 Task: Find connections with filter location Sandanski with filter topic #healthy with filter profile language Spanish with filter current company Skyroot Aerospace with filter school Presidency University with filter industry Utilities Administration with filter service category HR Consulting with filter keywords title Sales Associate
Action: Mouse moved to (185, 216)
Screenshot: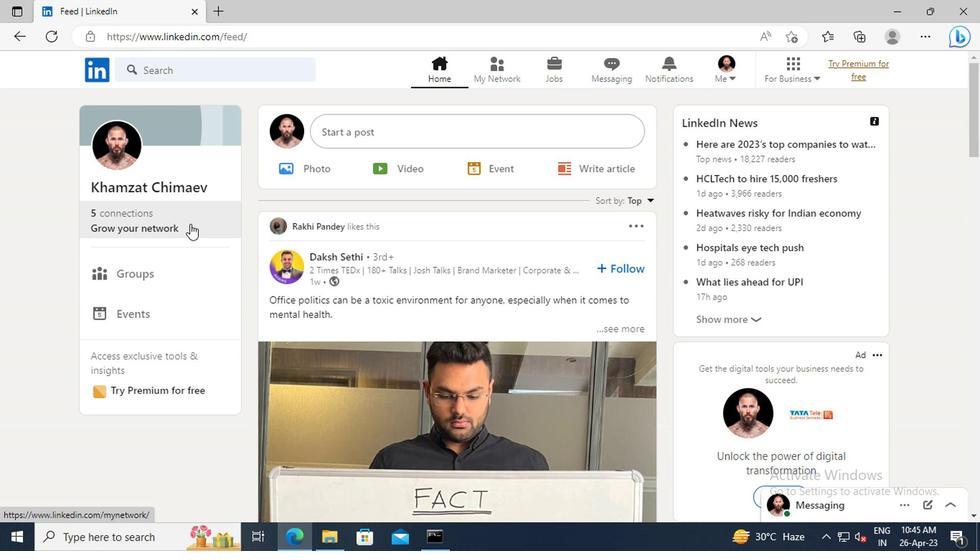
Action: Mouse pressed left at (185, 216)
Screenshot: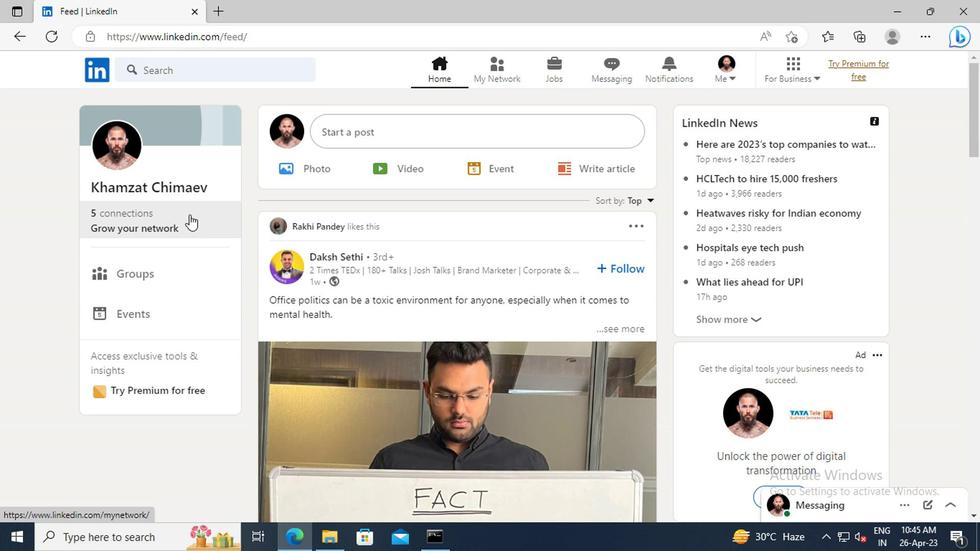 
Action: Mouse moved to (194, 153)
Screenshot: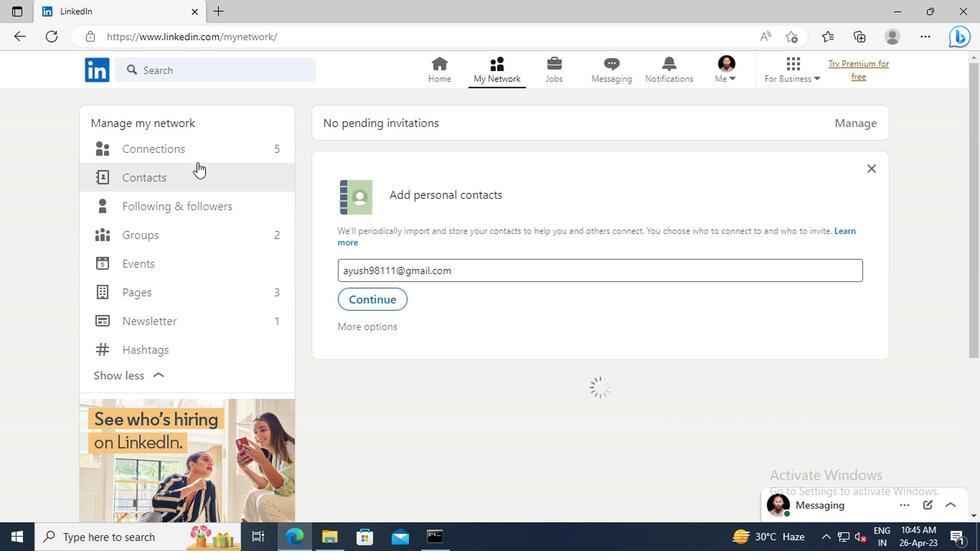 
Action: Mouse pressed left at (194, 153)
Screenshot: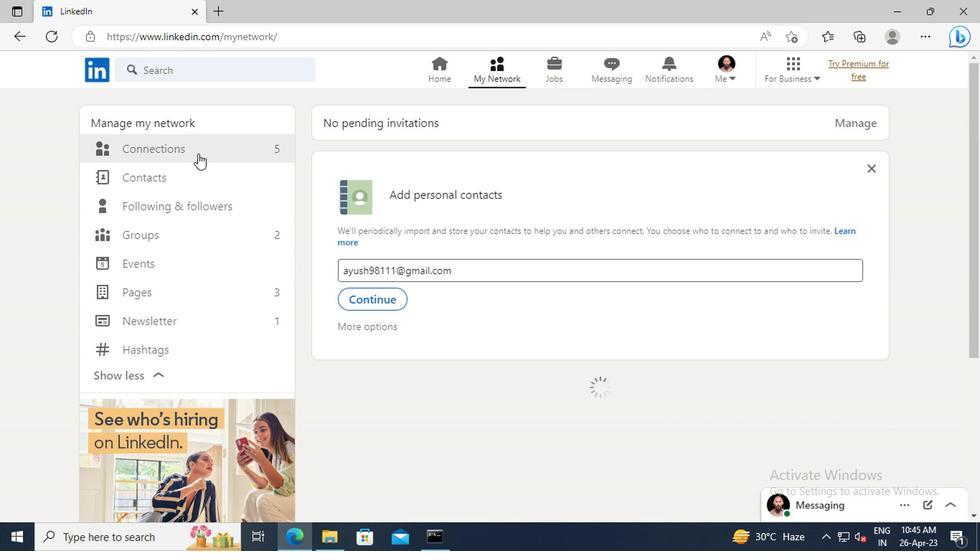 
Action: Mouse moved to (579, 155)
Screenshot: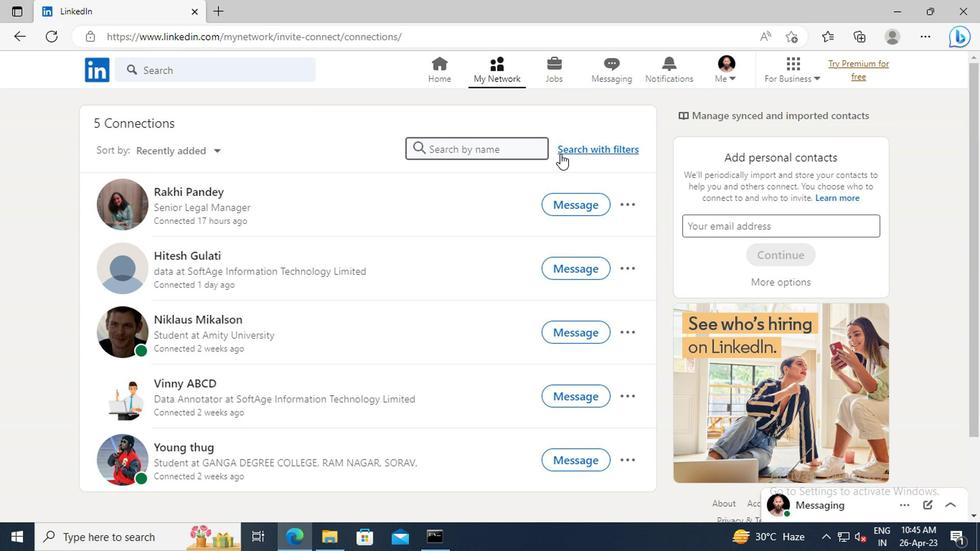 
Action: Mouse pressed left at (579, 155)
Screenshot: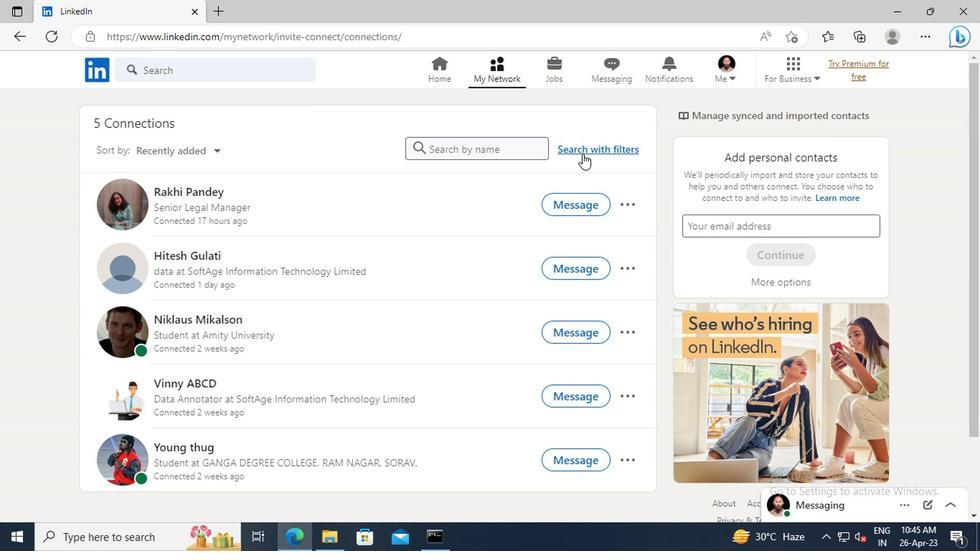 
Action: Mouse moved to (544, 114)
Screenshot: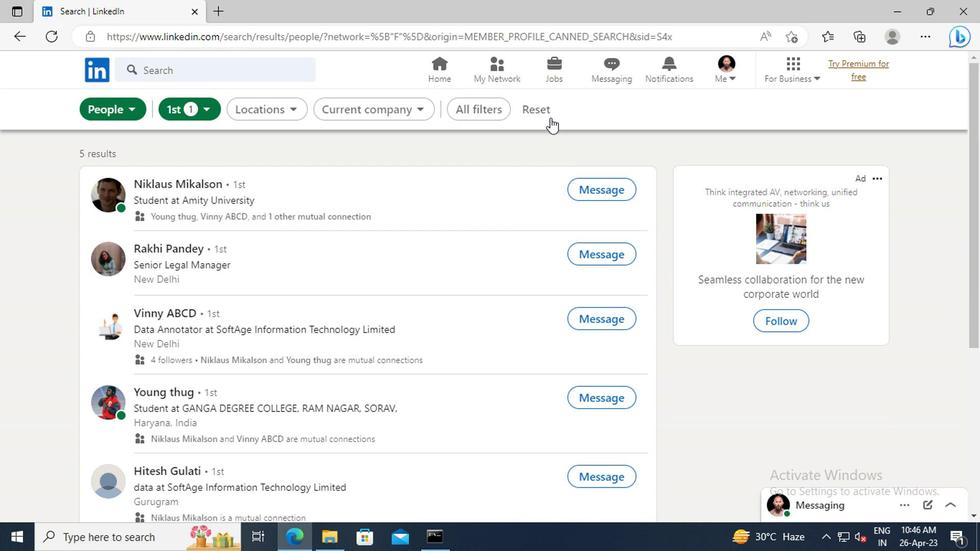 
Action: Mouse pressed left at (544, 114)
Screenshot: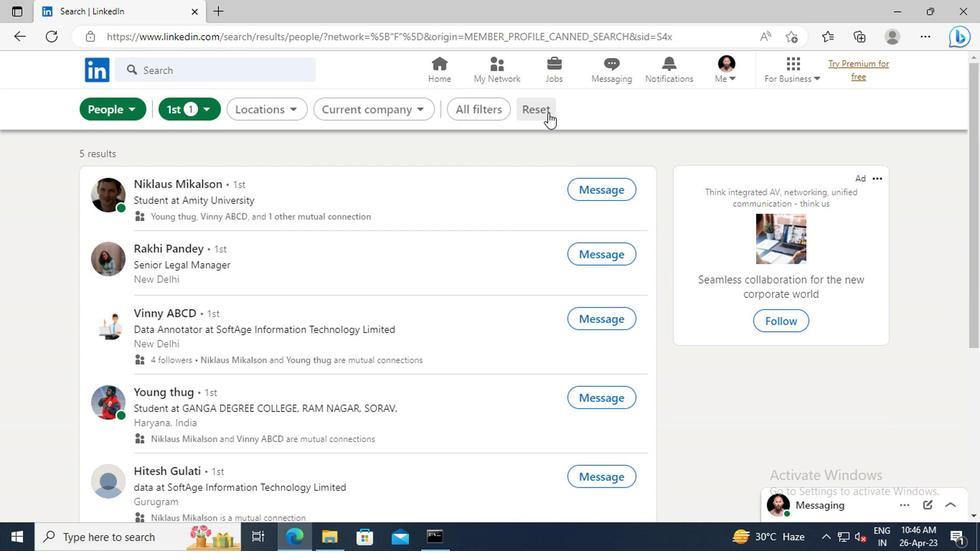 
Action: Mouse moved to (519, 113)
Screenshot: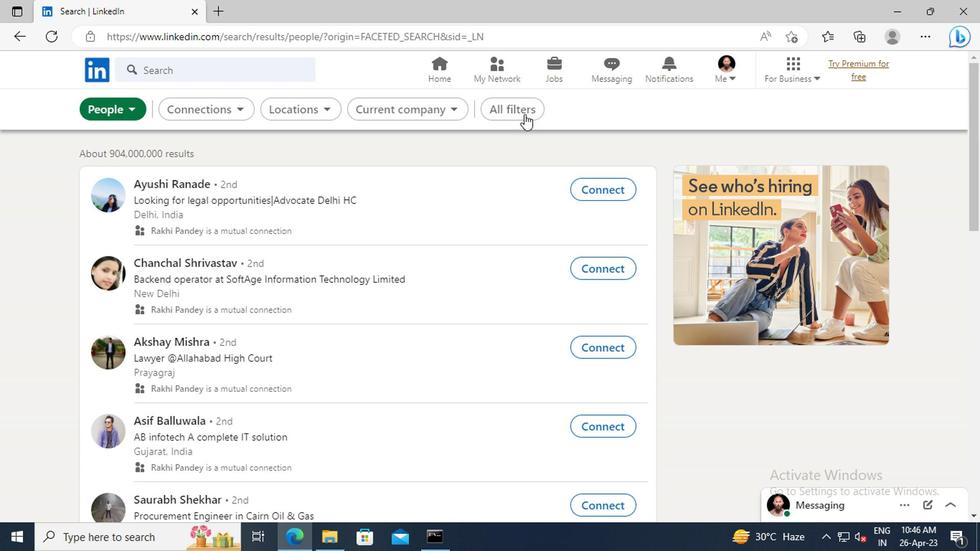 
Action: Mouse pressed left at (519, 113)
Screenshot: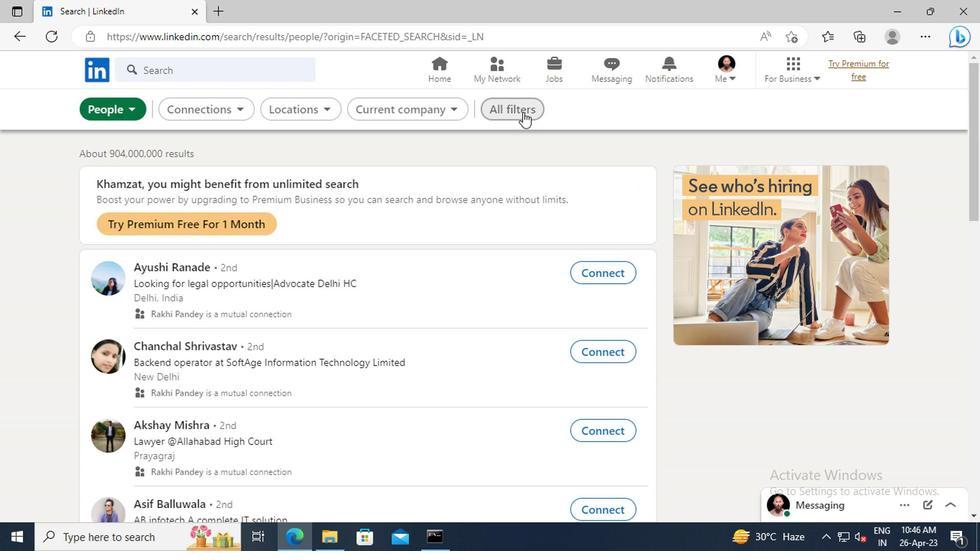 
Action: Mouse moved to (830, 252)
Screenshot: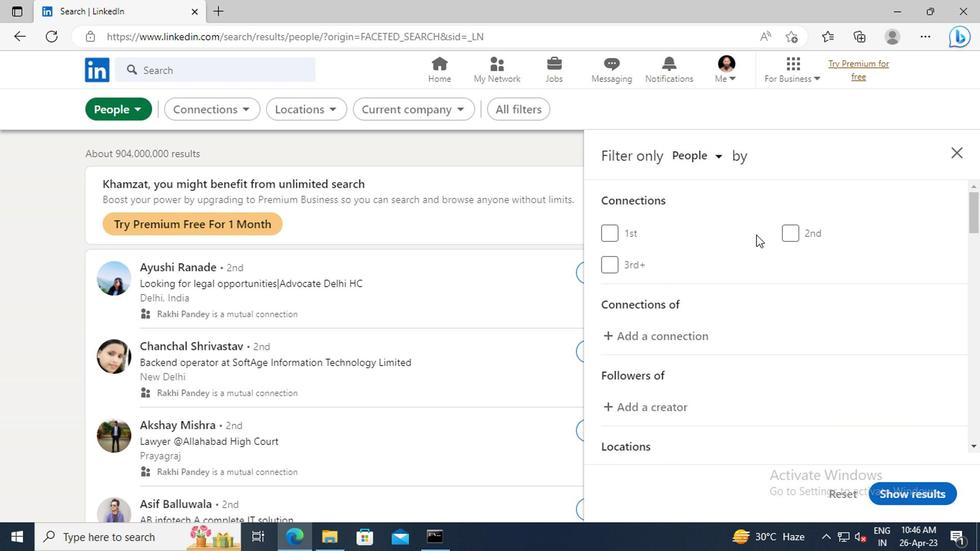 
Action: Mouse scrolled (830, 252) with delta (0, 0)
Screenshot: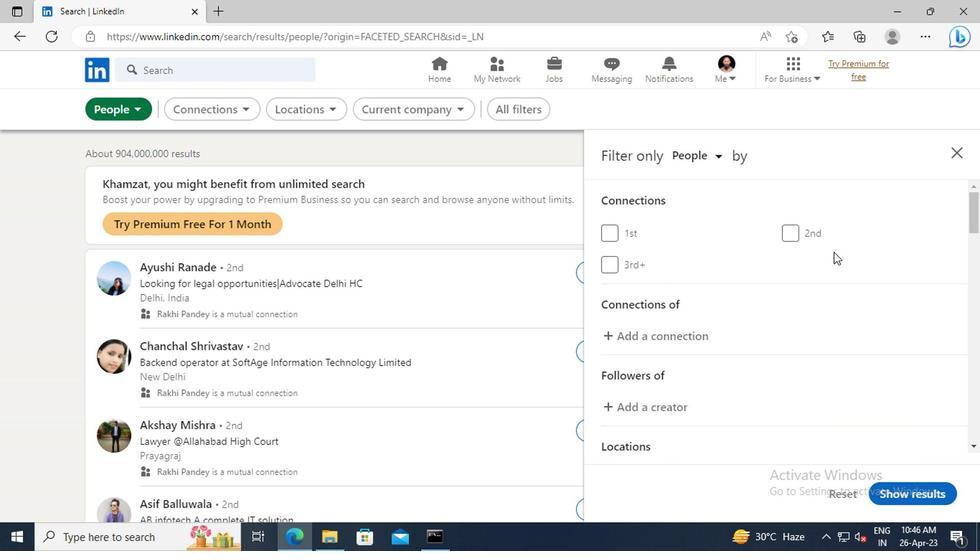 
Action: Mouse scrolled (830, 252) with delta (0, 0)
Screenshot: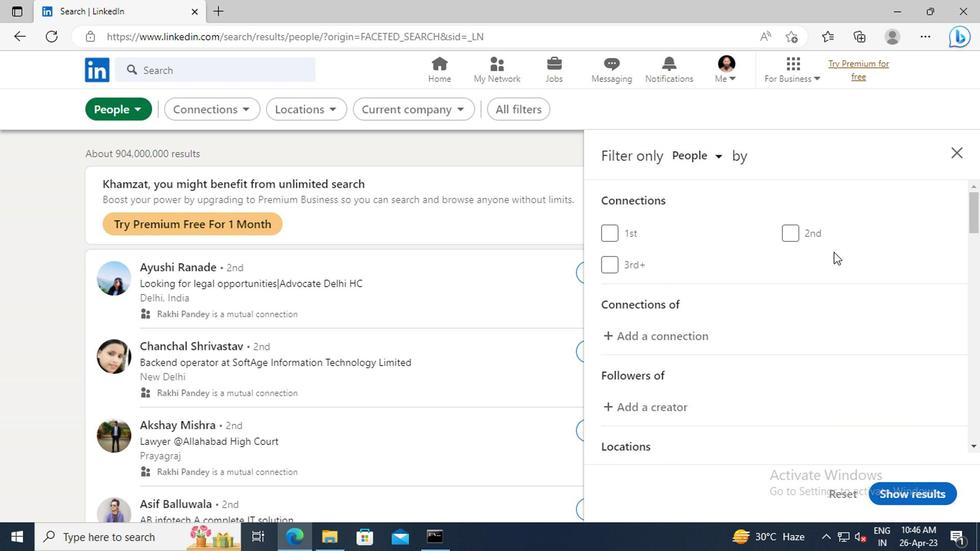 
Action: Mouse scrolled (830, 252) with delta (0, 0)
Screenshot: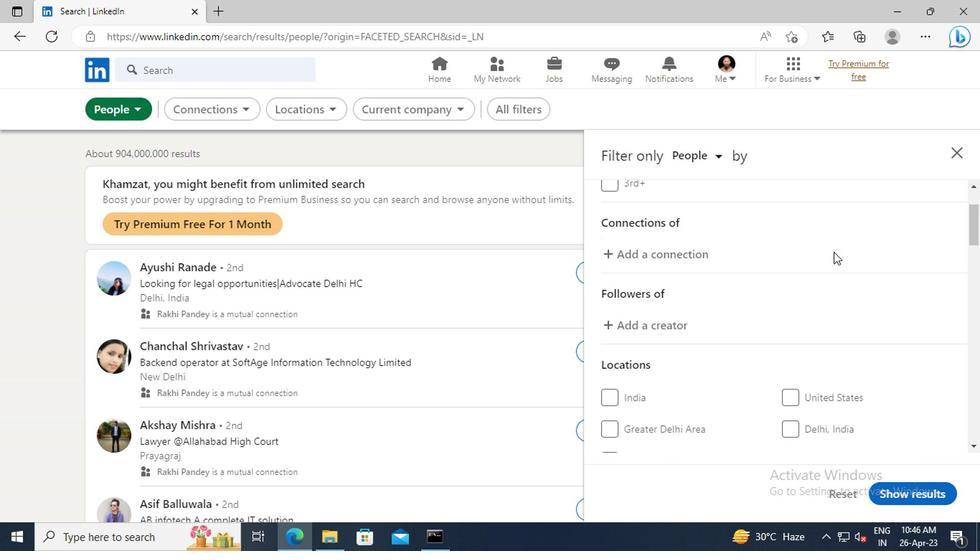 
Action: Mouse scrolled (830, 252) with delta (0, 0)
Screenshot: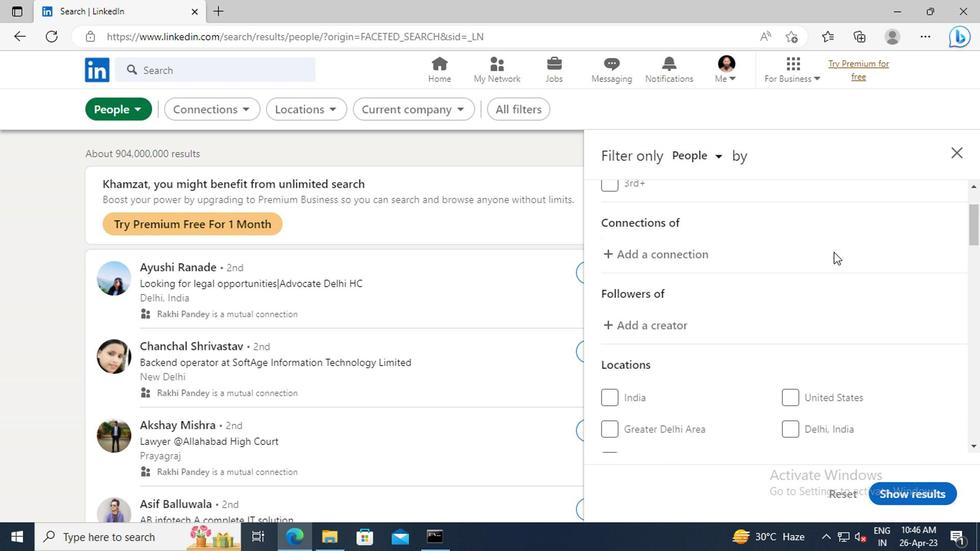 
Action: Mouse scrolled (830, 252) with delta (0, 0)
Screenshot: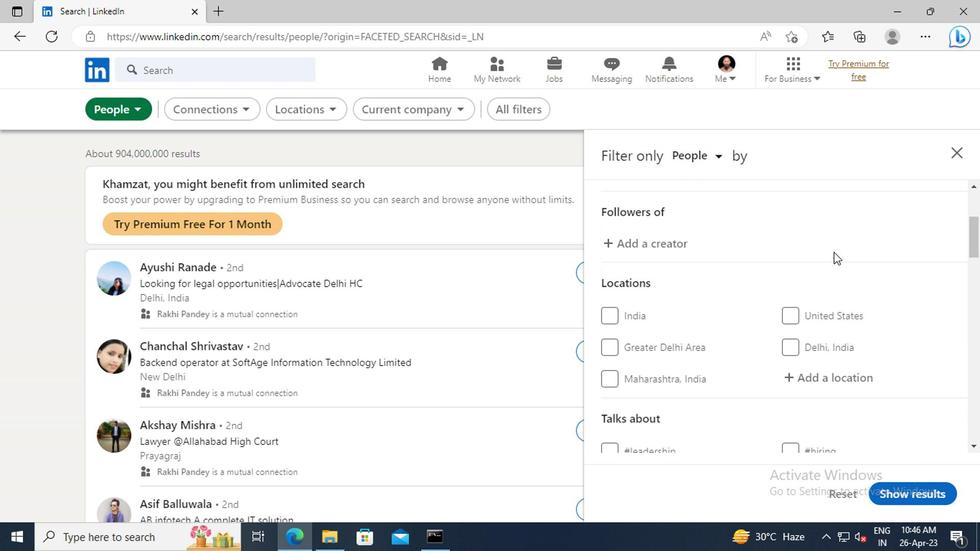 
Action: Mouse scrolled (830, 252) with delta (0, 0)
Screenshot: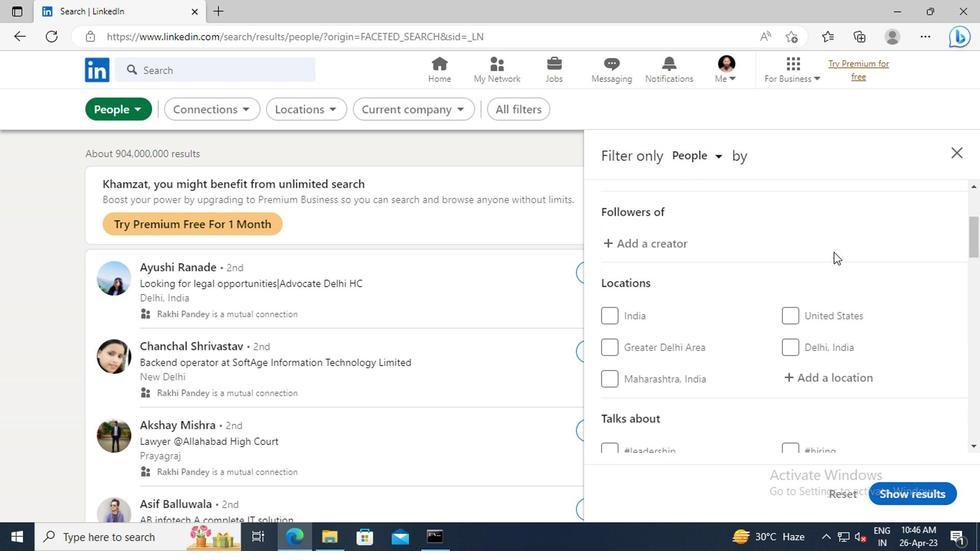 
Action: Mouse moved to (834, 295)
Screenshot: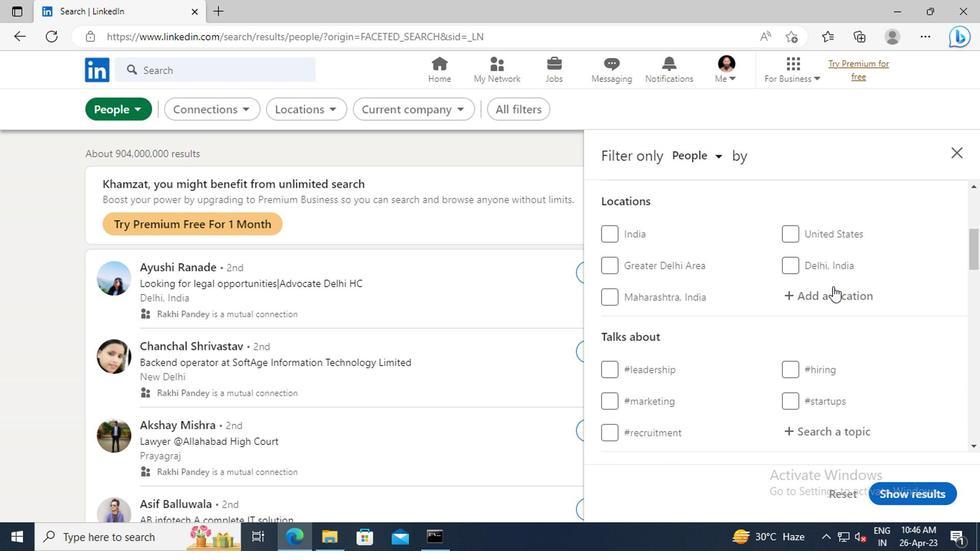 
Action: Mouse pressed left at (834, 295)
Screenshot: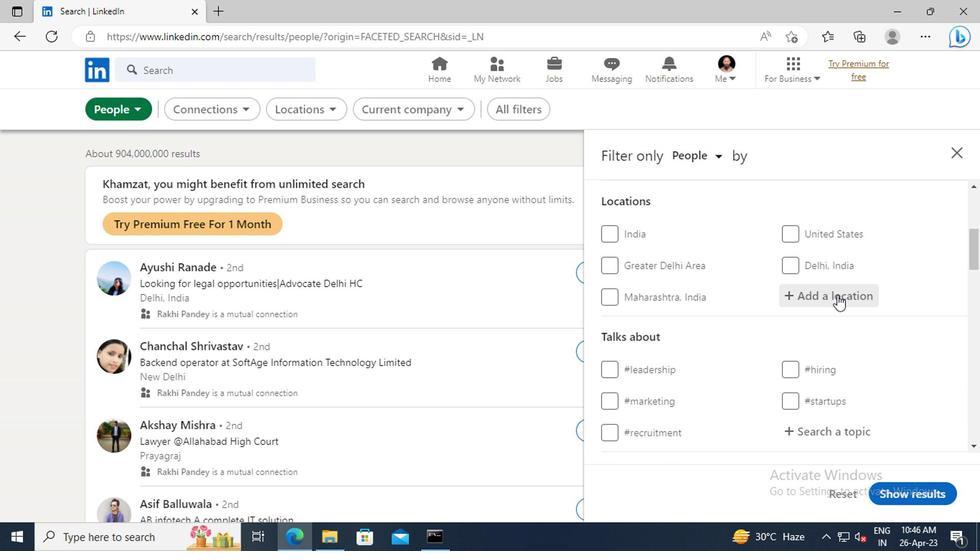 
Action: Key pressed <Key.shift>SANDANSKI
Screenshot: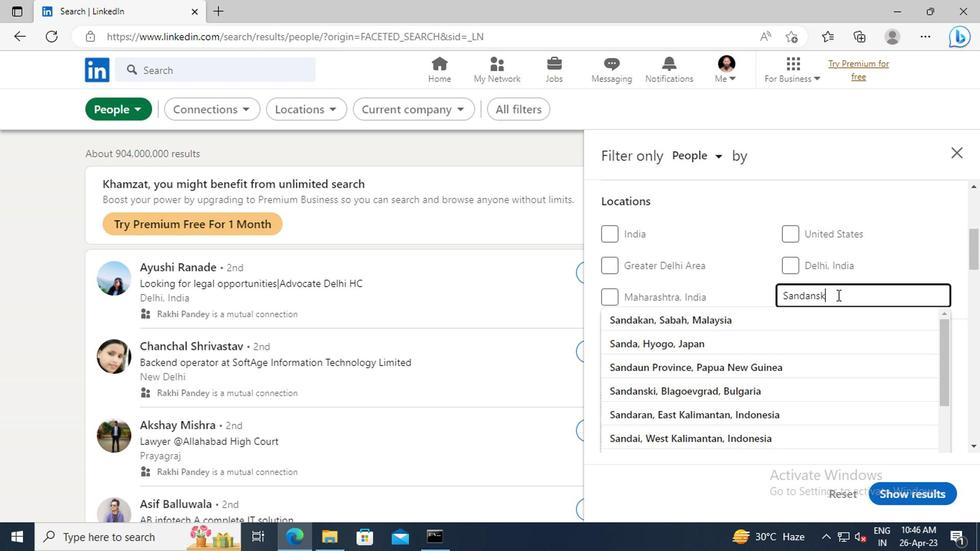 
Action: Mouse moved to (826, 318)
Screenshot: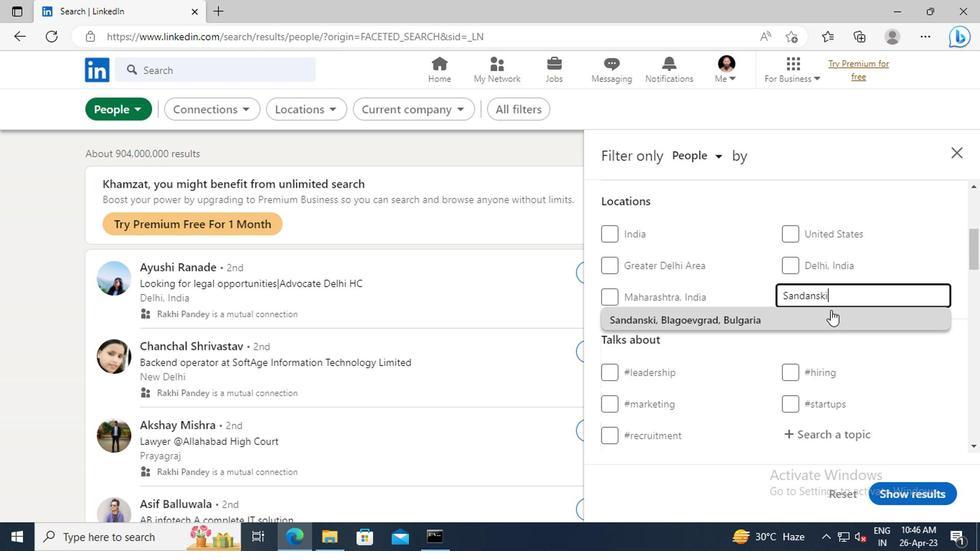 
Action: Mouse pressed left at (826, 318)
Screenshot: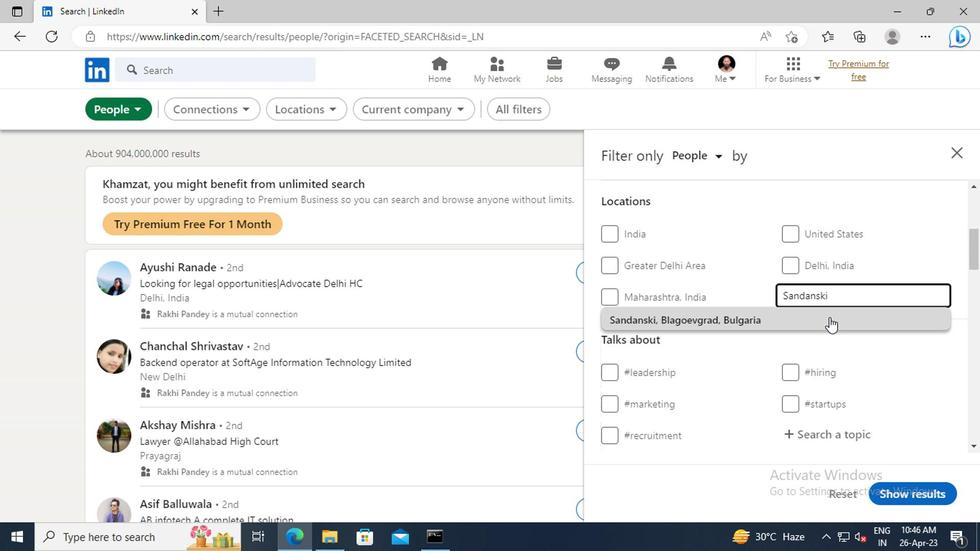 
Action: Mouse moved to (815, 295)
Screenshot: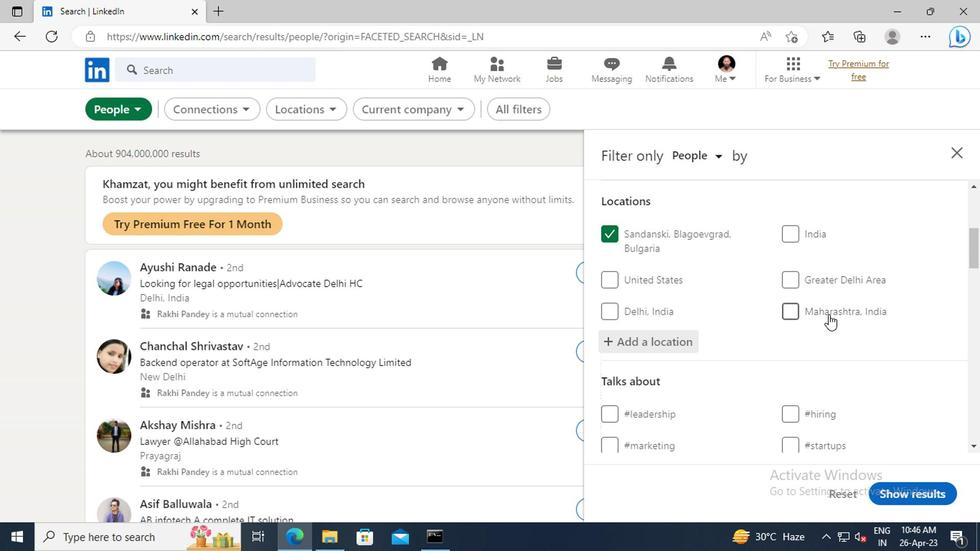 
Action: Mouse scrolled (815, 294) with delta (0, 0)
Screenshot: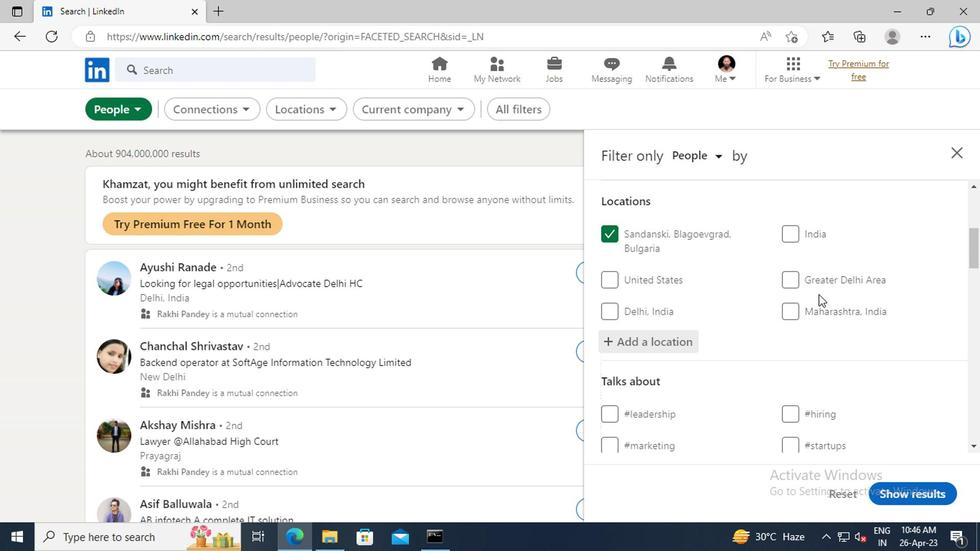 
Action: Mouse scrolled (815, 294) with delta (0, 0)
Screenshot: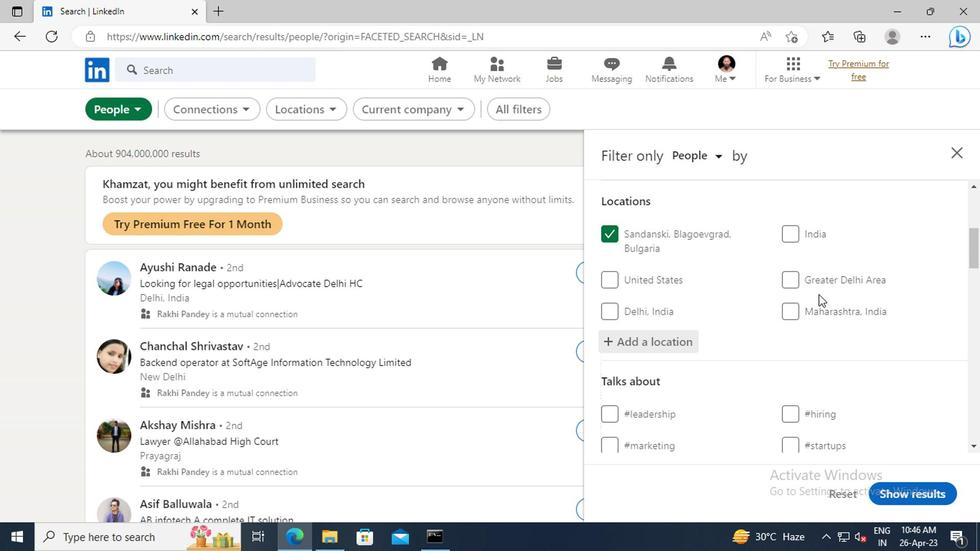 
Action: Mouse scrolled (815, 294) with delta (0, 0)
Screenshot: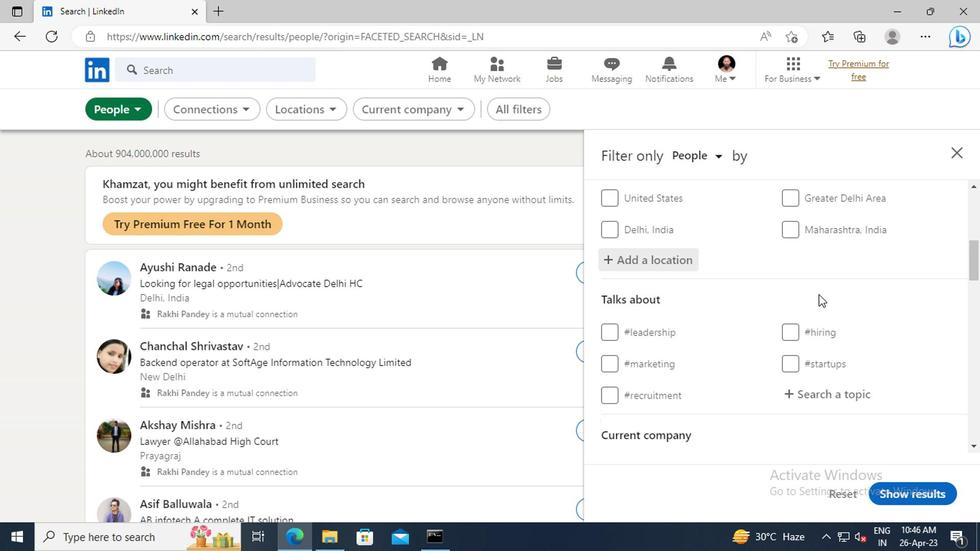 
Action: Mouse scrolled (815, 294) with delta (0, 0)
Screenshot: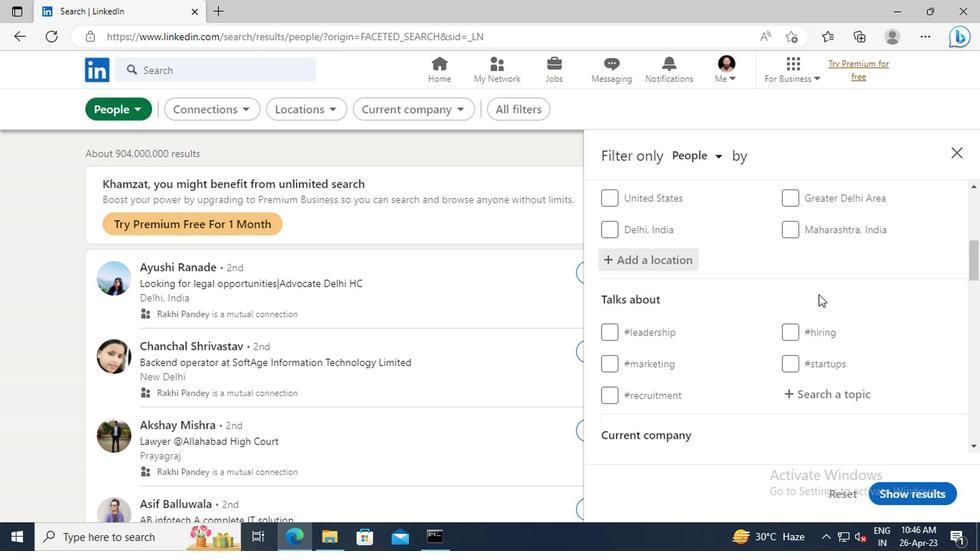
Action: Mouse moved to (811, 315)
Screenshot: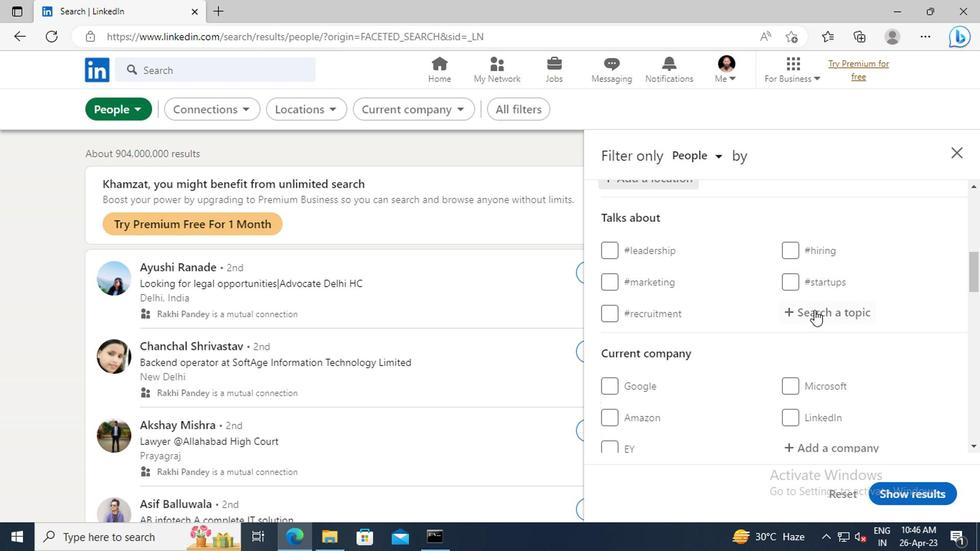 
Action: Mouse pressed left at (811, 315)
Screenshot: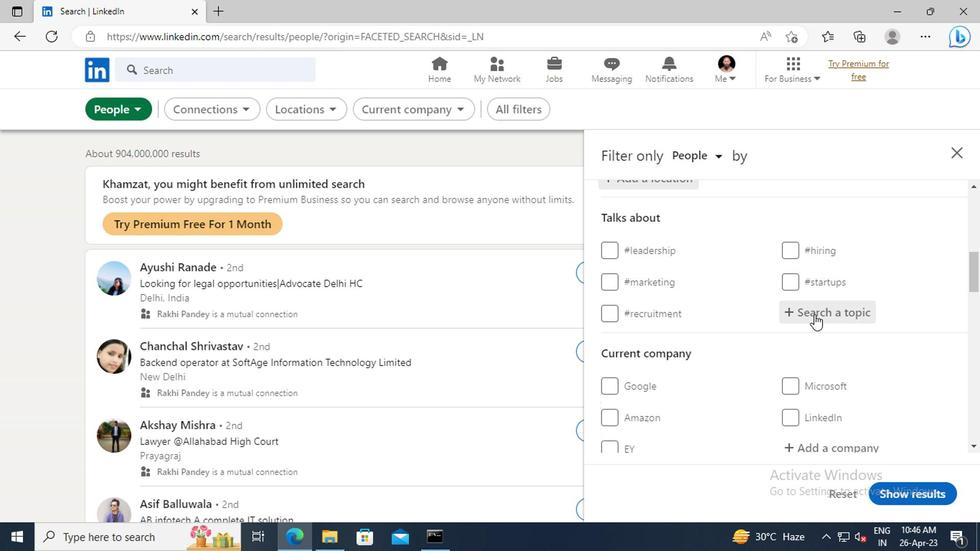 
Action: Key pressed <Key.shift>#HEALTHY<Key.enter>
Screenshot: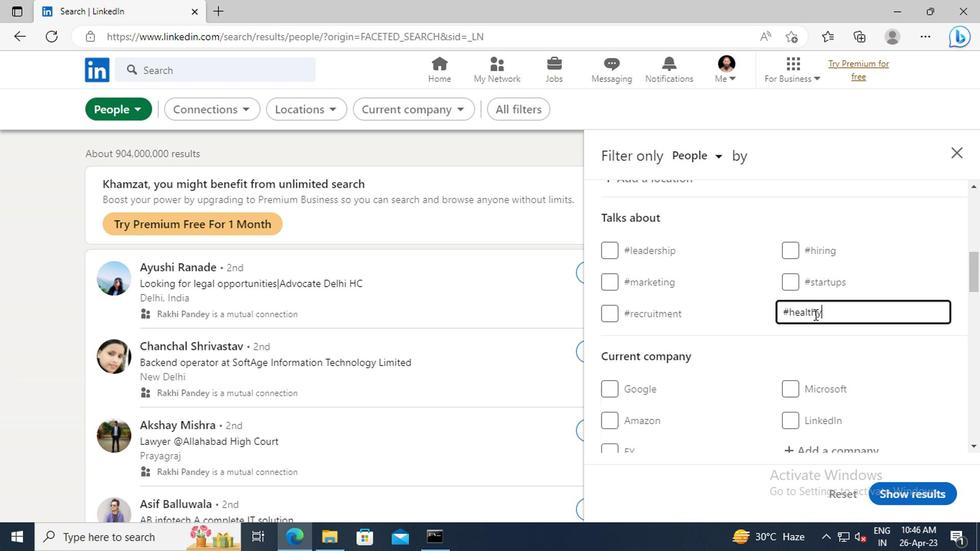 
Action: Mouse scrolled (811, 314) with delta (0, 0)
Screenshot: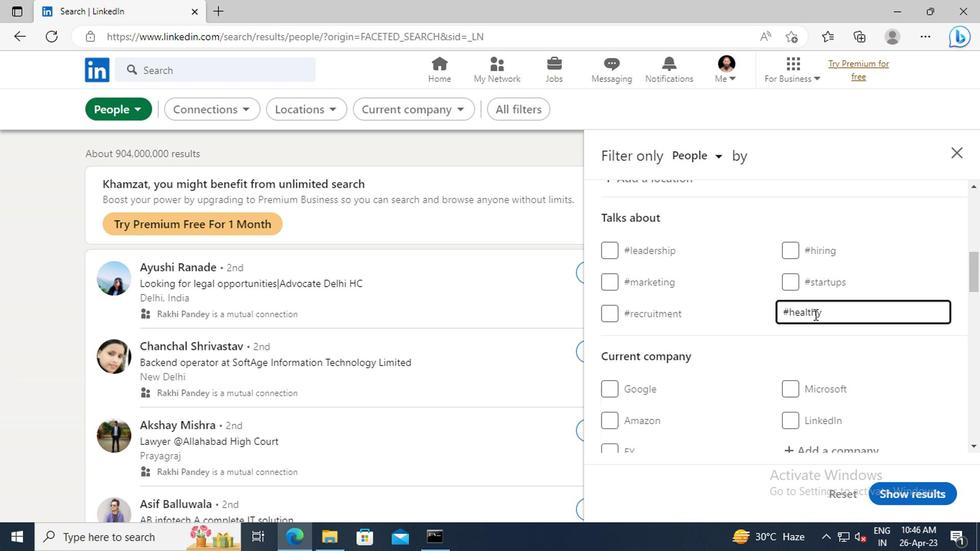 
Action: Mouse scrolled (811, 314) with delta (0, 0)
Screenshot: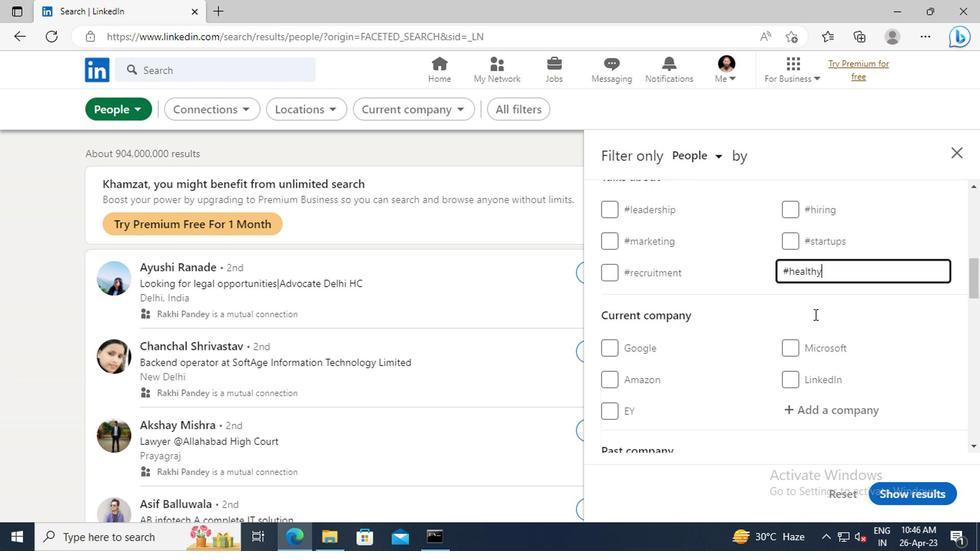 
Action: Mouse scrolled (811, 314) with delta (0, 0)
Screenshot: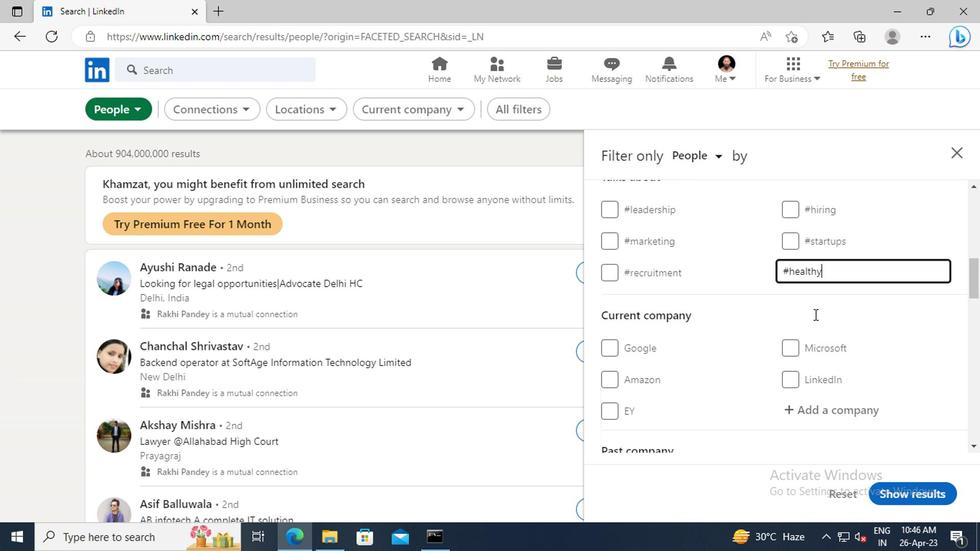 
Action: Mouse scrolled (811, 314) with delta (0, 0)
Screenshot: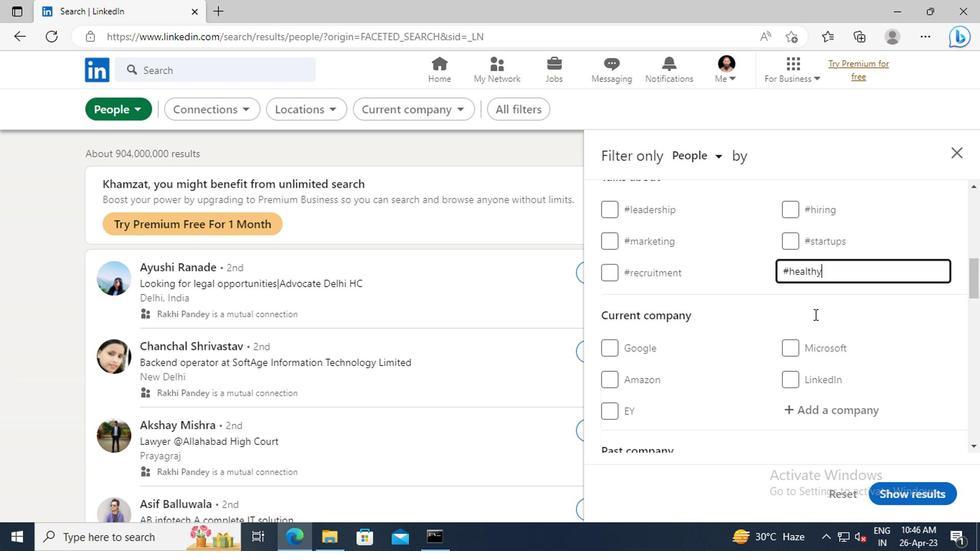 
Action: Mouse scrolled (811, 314) with delta (0, 0)
Screenshot: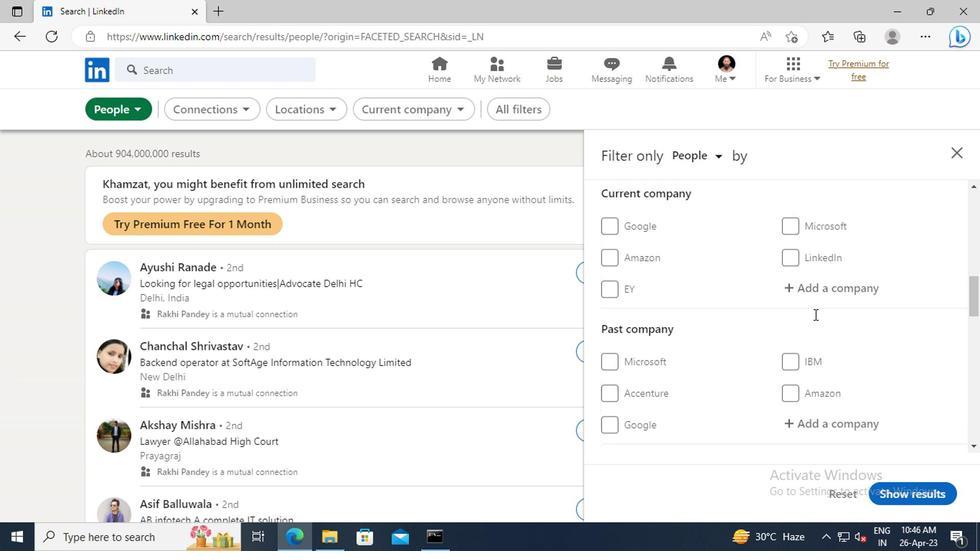 
Action: Mouse scrolled (811, 314) with delta (0, 0)
Screenshot: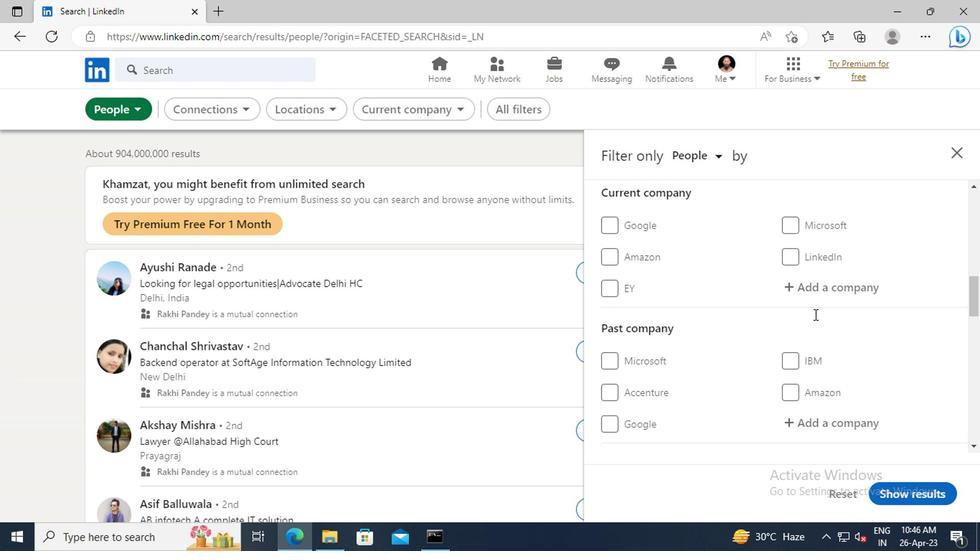 
Action: Mouse scrolled (811, 314) with delta (0, 0)
Screenshot: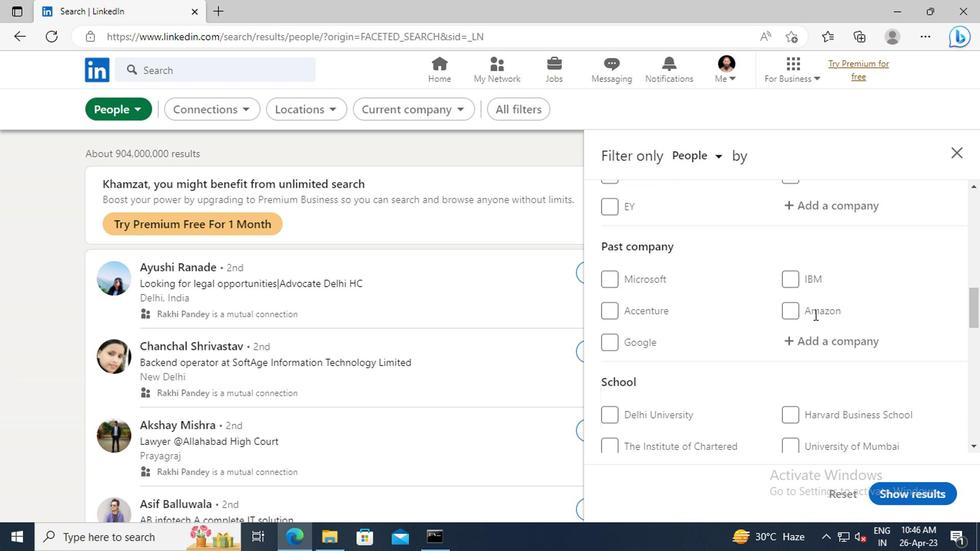 
Action: Mouse scrolled (811, 314) with delta (0, 0)
Screenshot: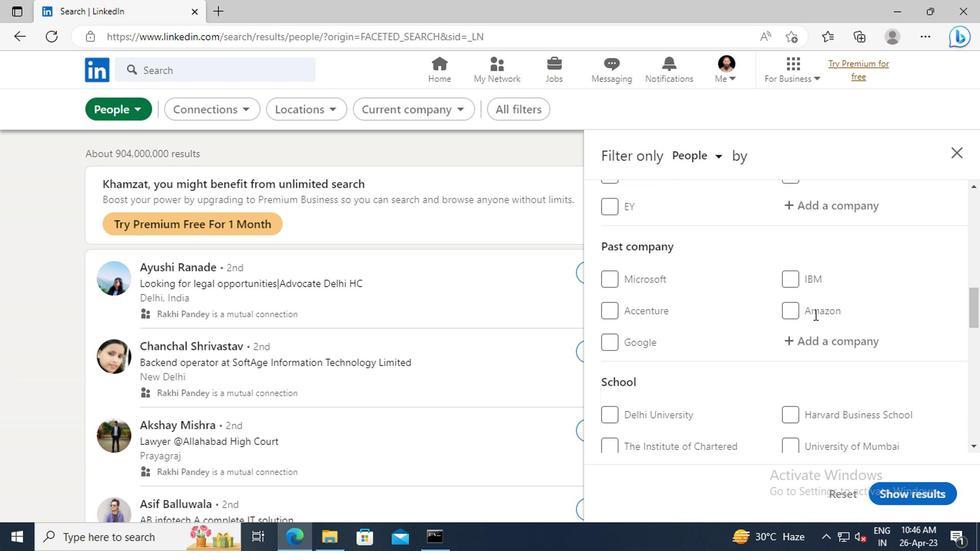 
Action: Mouse scrolled (811, 314) with delta (0, 0)
Screenshot: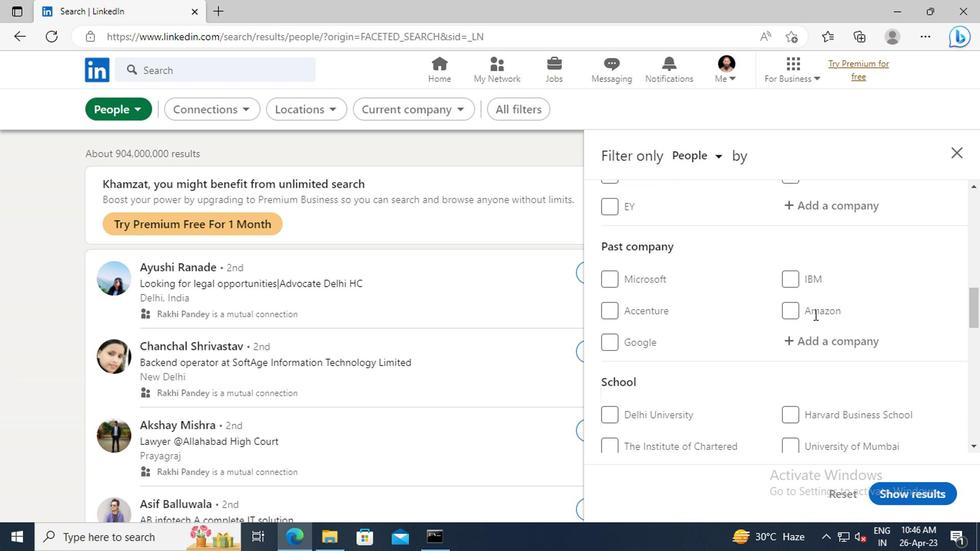 
Action: Mouse scrolled (811, 314) with delta (0, 0)
Screenshot: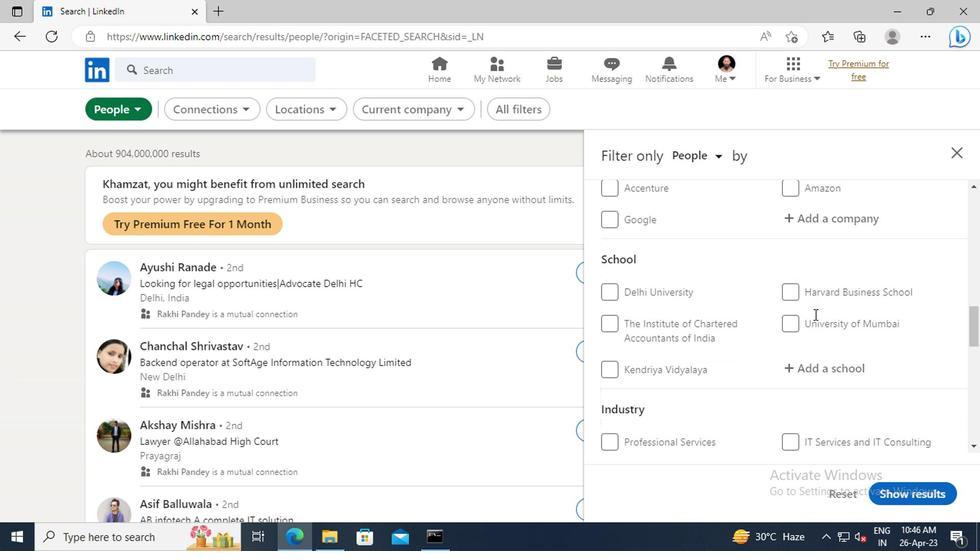 
Action: Mouse scrolled (811, 314) with delta (0, 0)
Screenshot: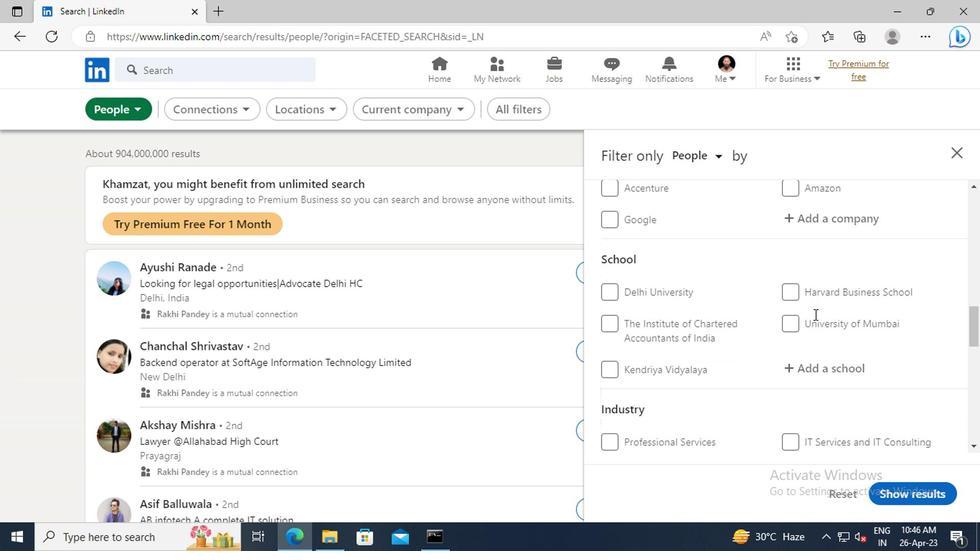 
Action: Mouse scrolled (811, 314) with delta (0, 0)
Screenshot: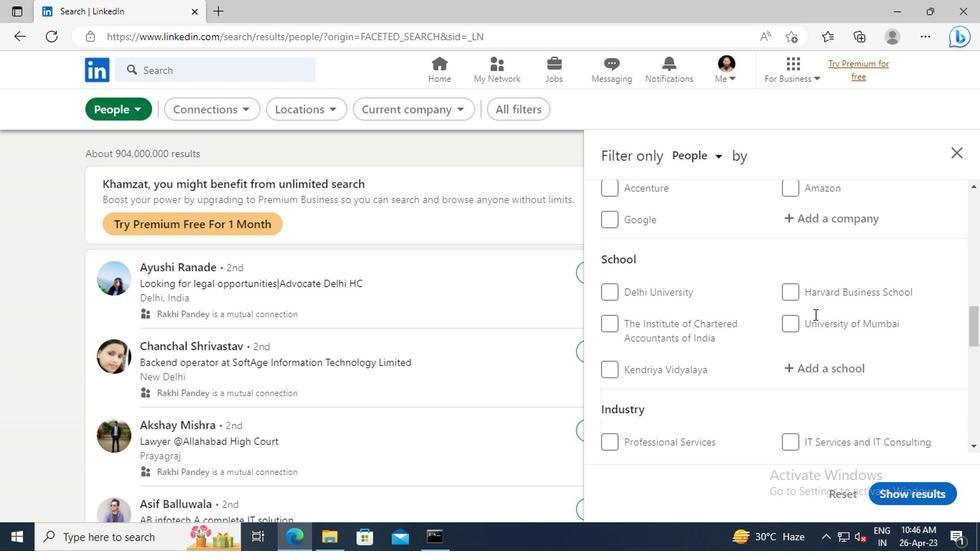 
Action: Mouse scrolled (811, 314) with delta (0, 0)
Screenshot: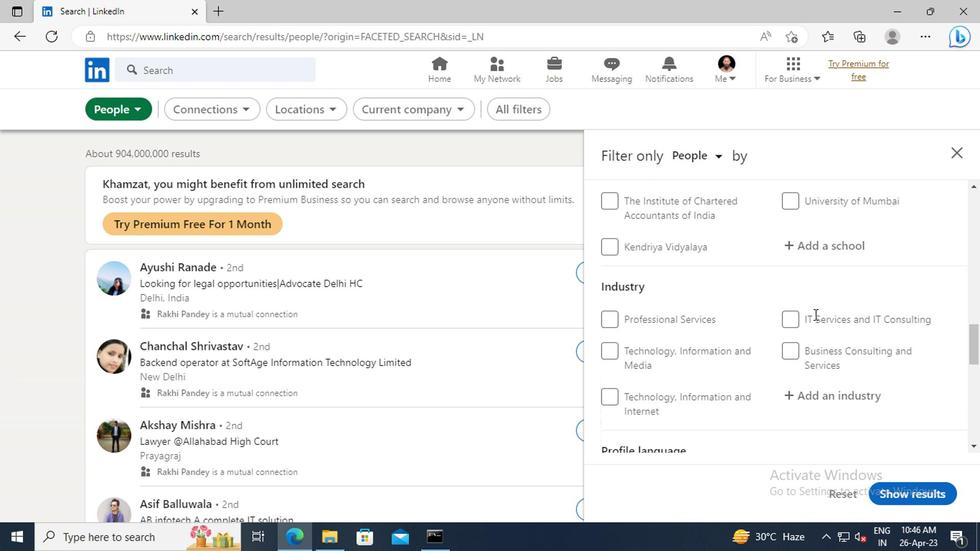 
Action: Mouse scrolled (811, 314) with delta (0, 0)
Screenshot: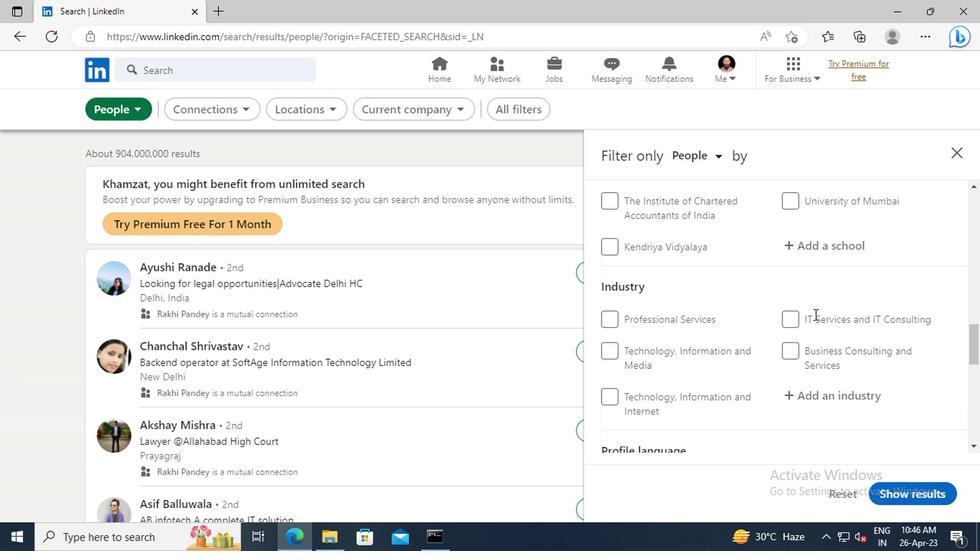 
Action: Mouse scrolled (811, 314) with delta (0, 0)
Screenshot: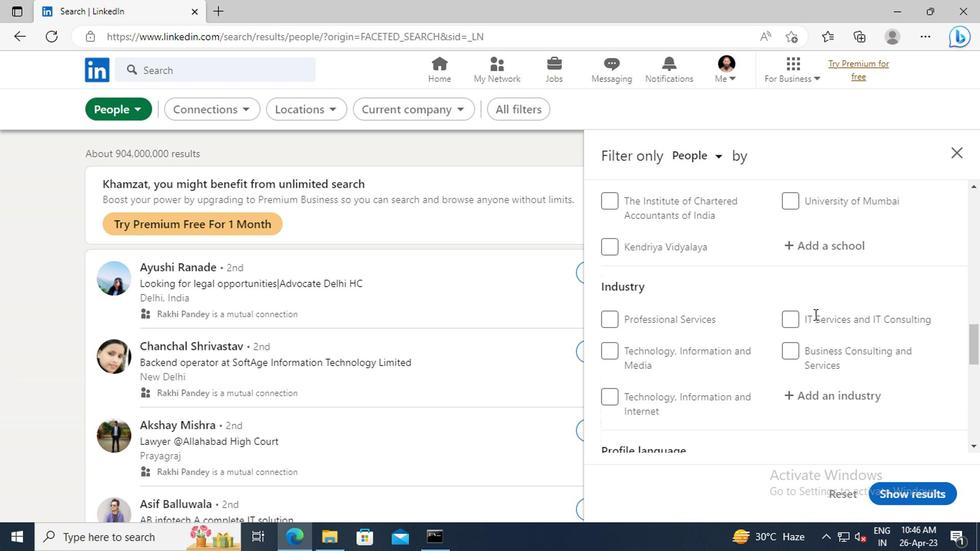 
Action: Mouse scrolled (811, 314) with delta (0, 0)
Screenshot: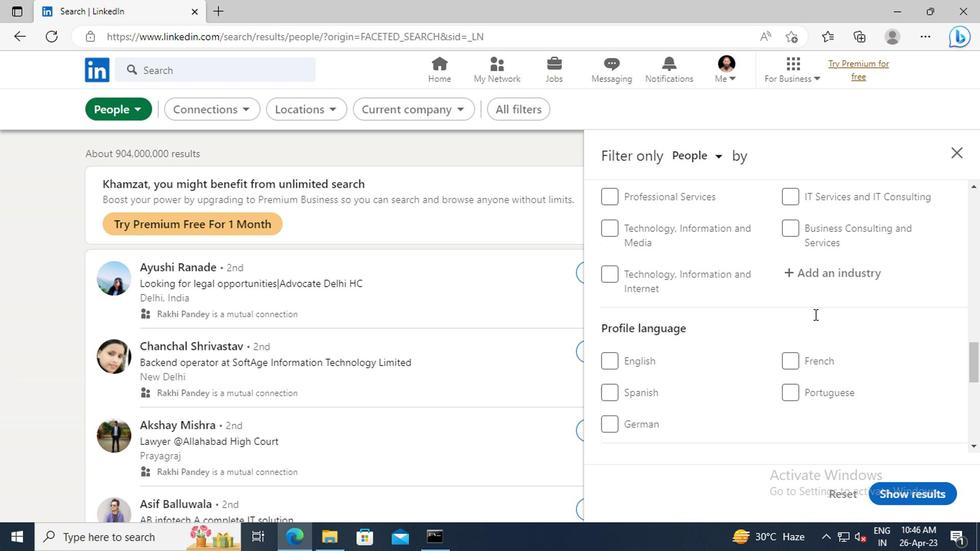 
Action: Mouse moved to (601, 355)
Screenshot: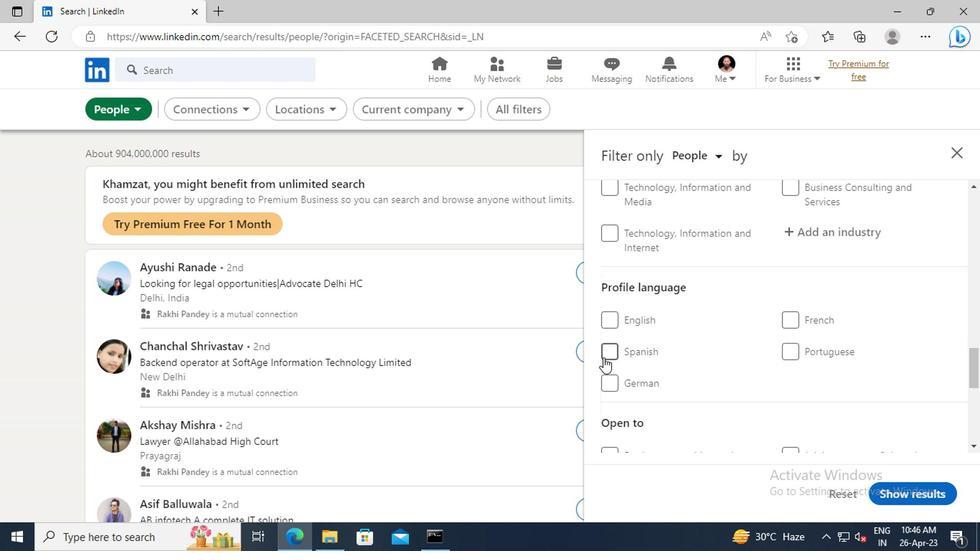 
Action: Mouse pressed left at (601, 355)
Screenshot: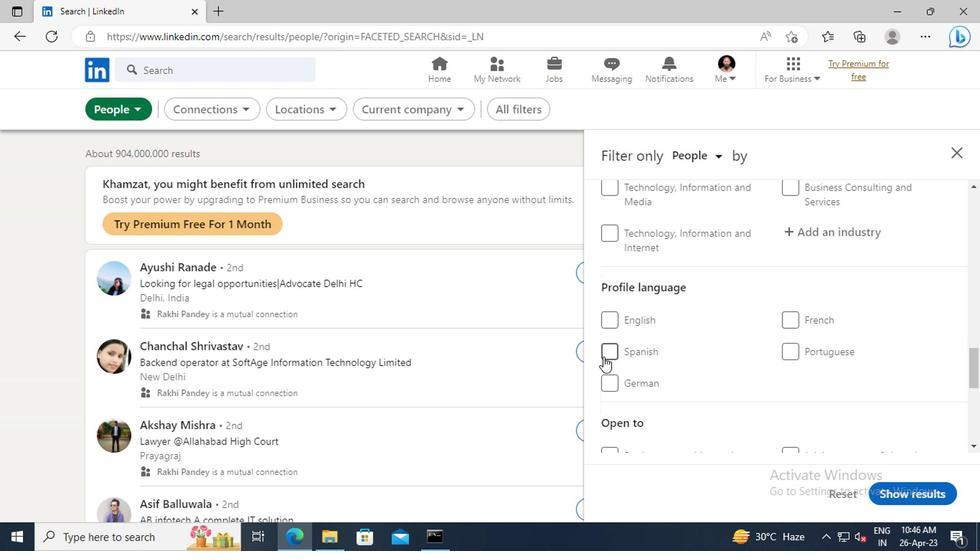 
Action: Mouse moved to (763, 367)
Screenshot: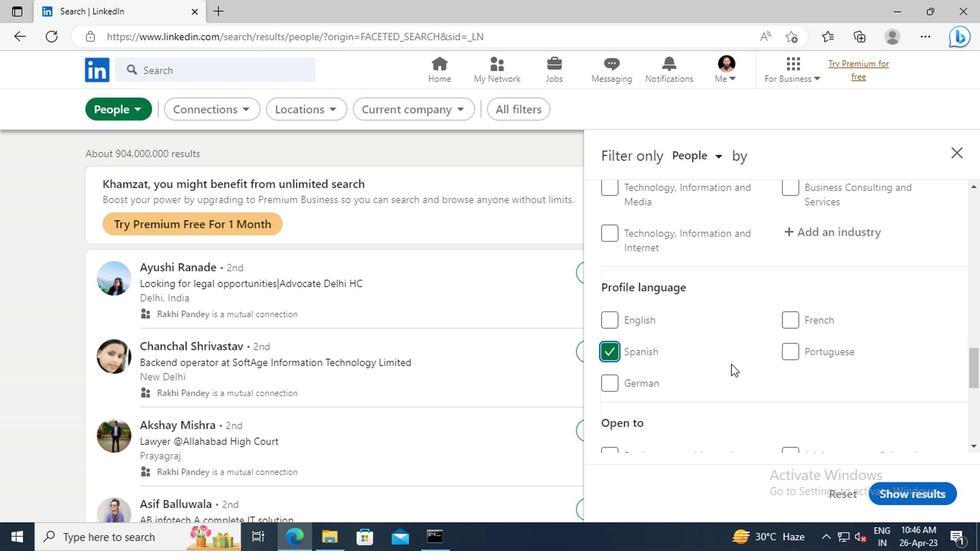 
Action: Mouse scrolled (763, 368) with delta (0, 1)
Screenshot: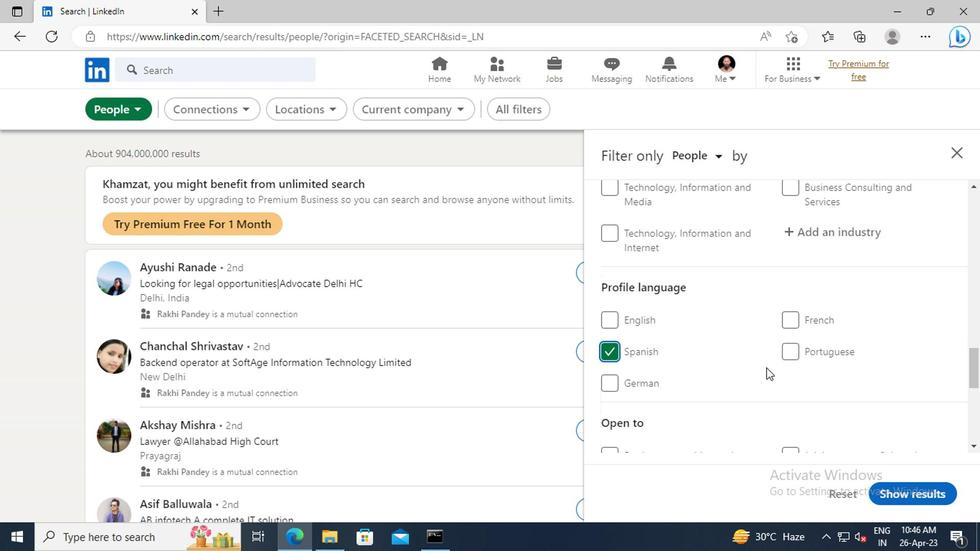 
Action: Mouse scrolled (763, 368) with delta (0, 1)
Screenshot: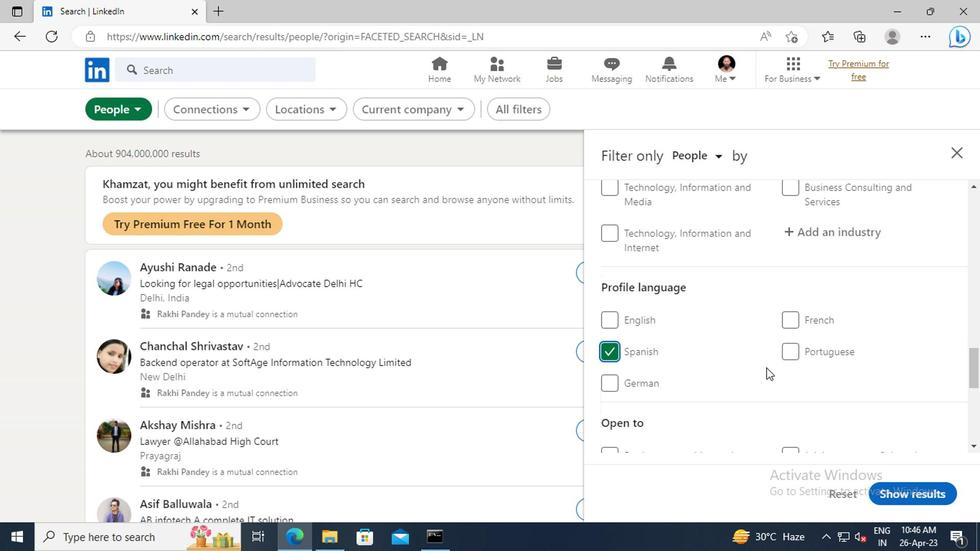 
Action: Mouse scrolled (763, 368) with delta (0, 1)
Screenshot: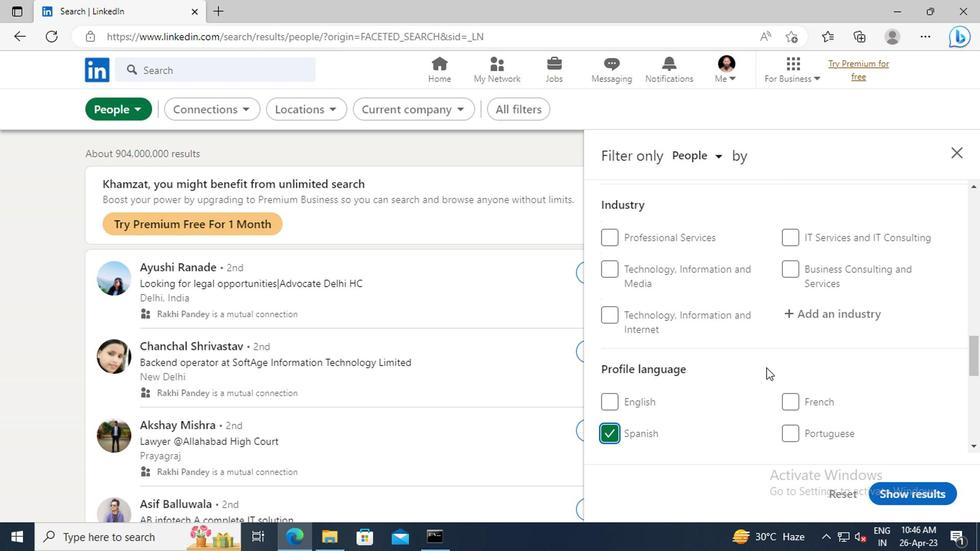 
Action: Mouse scrolled (763, 368) with delta (0, 1)
Screenshot: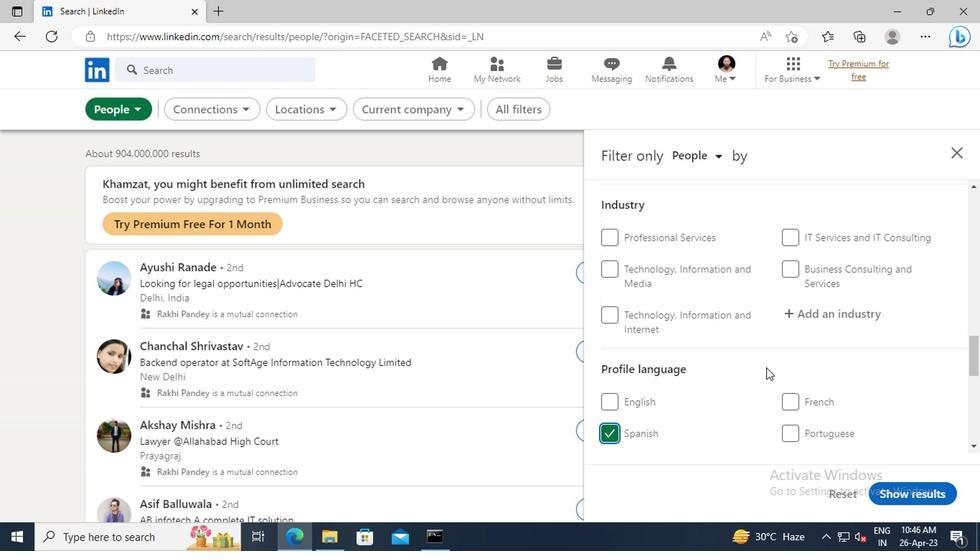 
Action: Mouse scrolled (763, 368) with delta (0, 1)
Screenshot: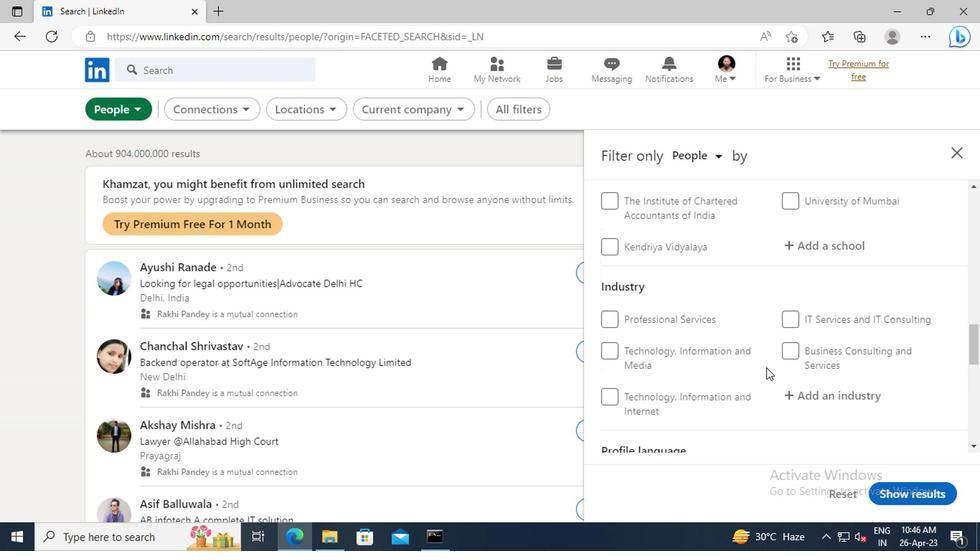 
Action: Mouse scrolled (763, 368) with delta (0, 1)
Screenshot: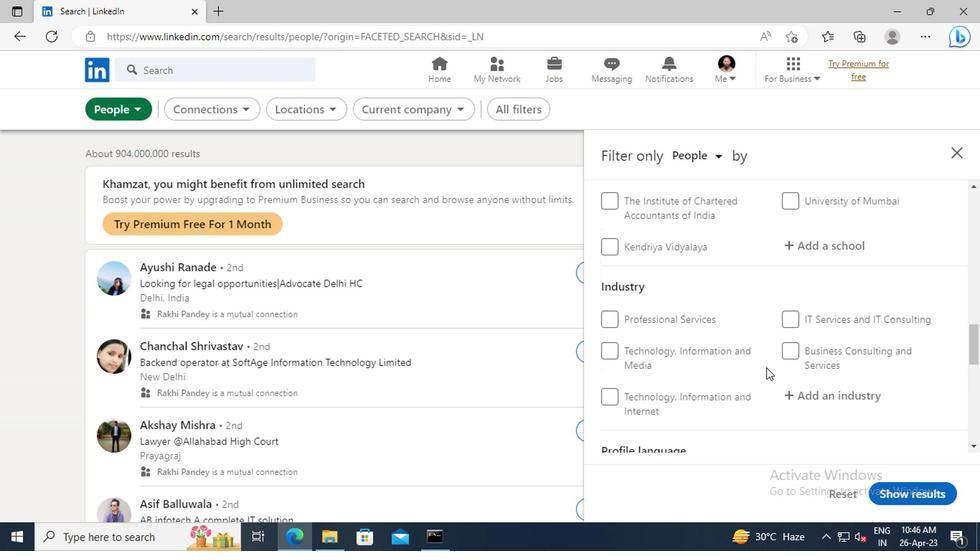 
Action: Mouse scrolled (763, 368) with delta (0, 1)
Screenshot: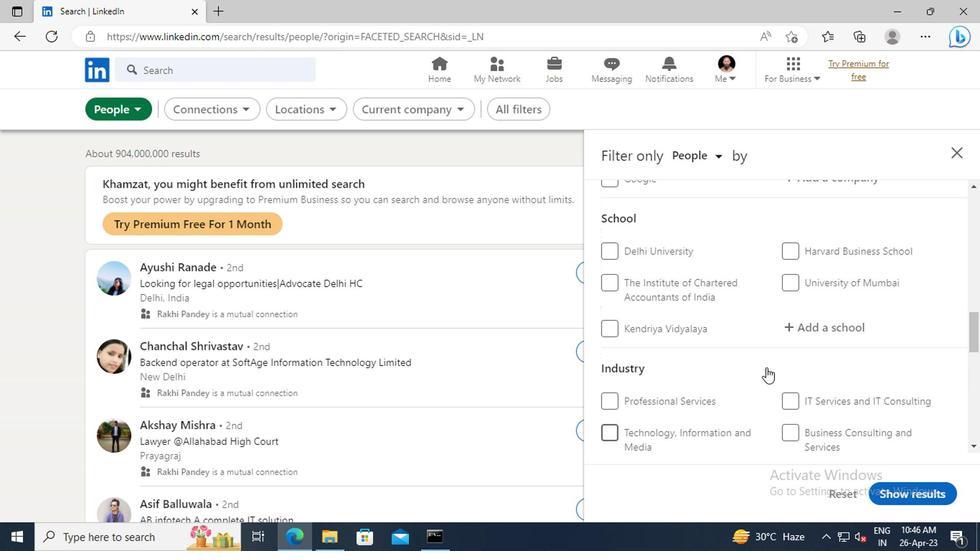 
Action: Mouse scrolled (763, 368) with delta (0, 1)
Screenshot: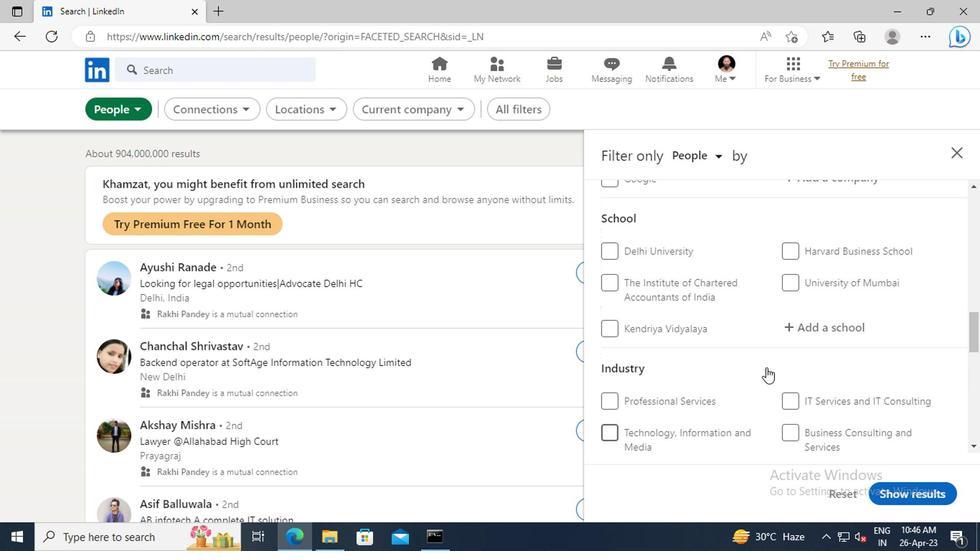 
Action: Mouse scrolled (763, 368) with delta (0, 1)
Screenshot: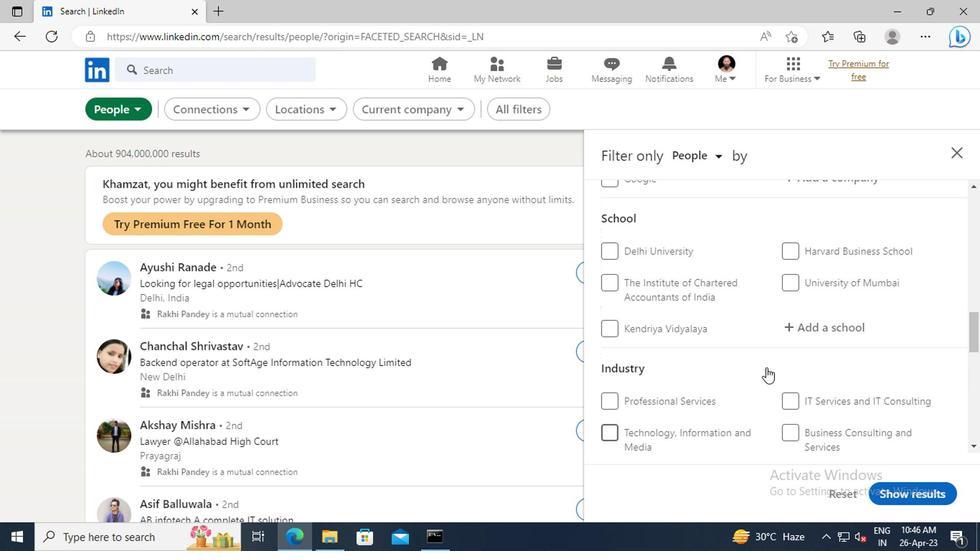 
Action: Mouse scrolled (763, 368) with delta (0, 1)
Screenshot: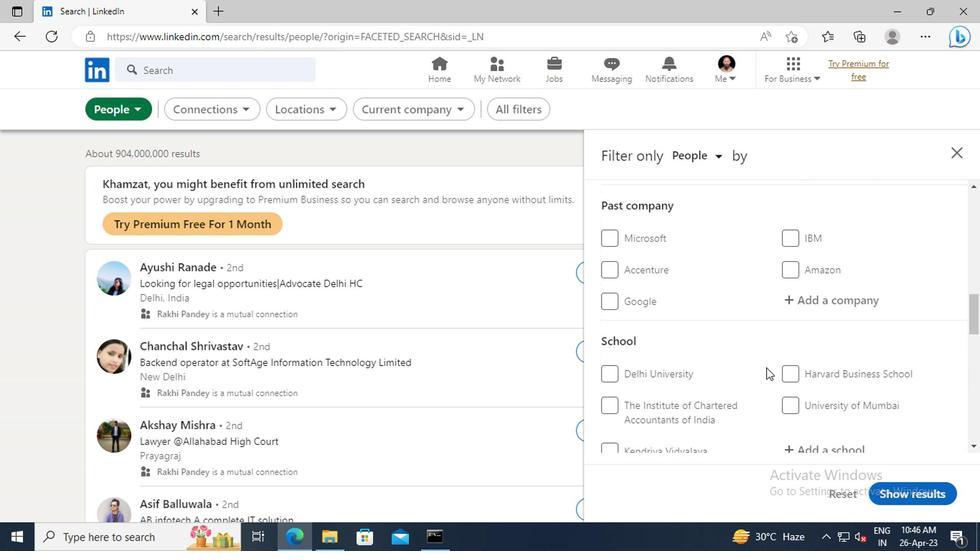 
Action: Mouse scrolled (763, 368) with delta (0, 1)
Screenshot: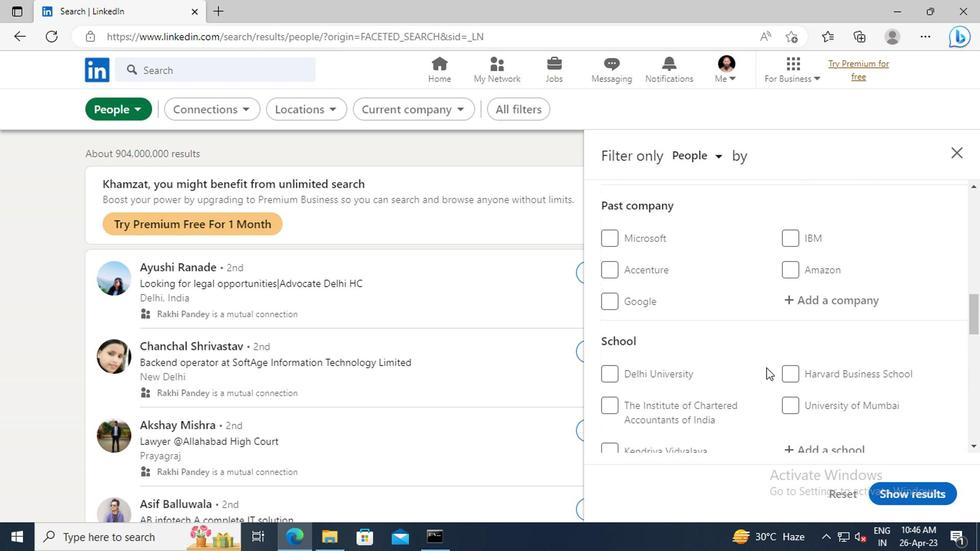 
Action: Mouse scrolled (763, 368) with delta (0, 1)
Screenshot: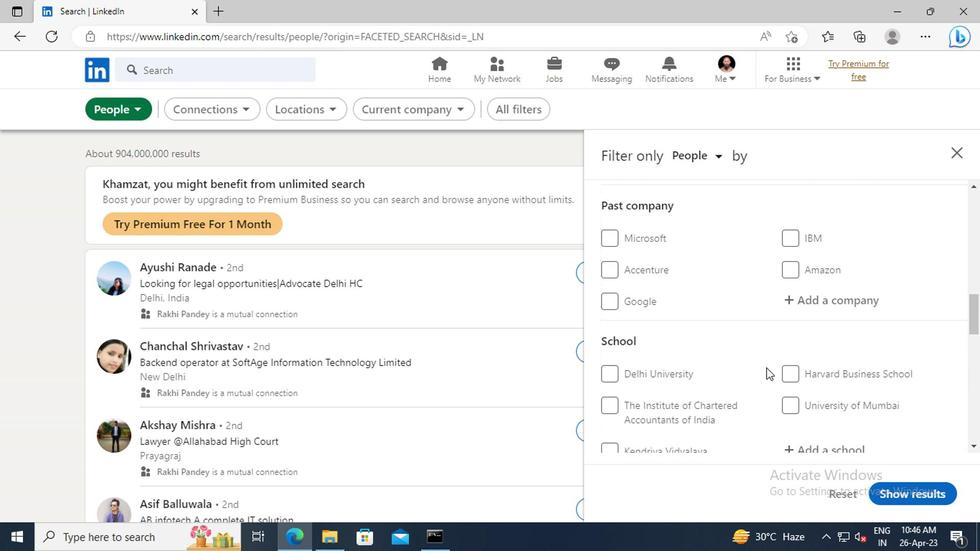 
Action: Mouse scrolled (763, 368) with delta (0, 1)
Screenshot: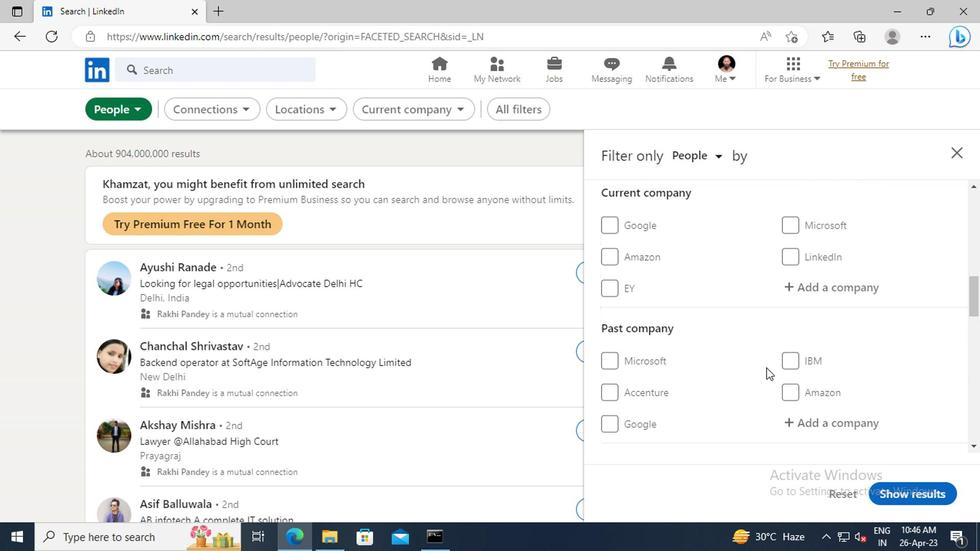 
Action: Mouse scrolled (763, 368) with delta (0, 1)
Screenshot: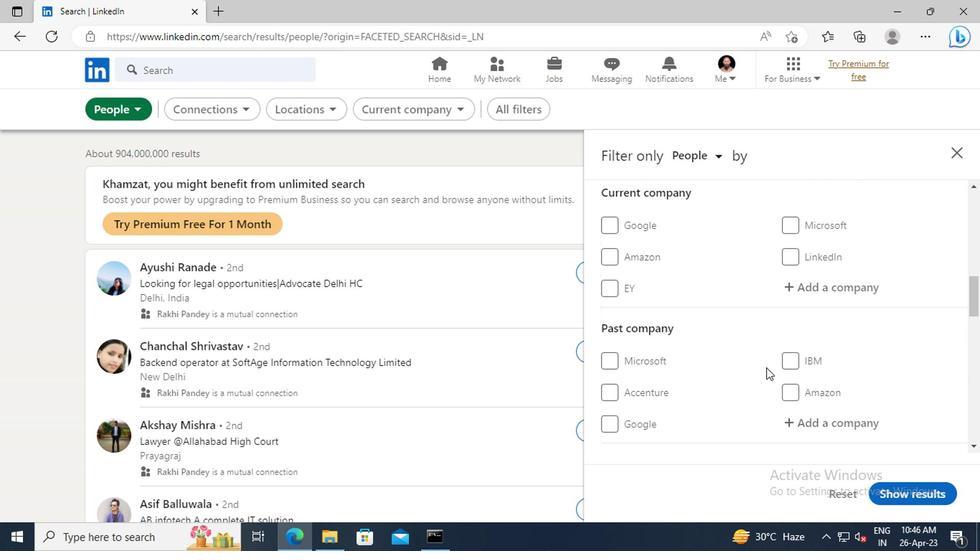 
Action: Mouse moved to (796, 370)
Screenshot: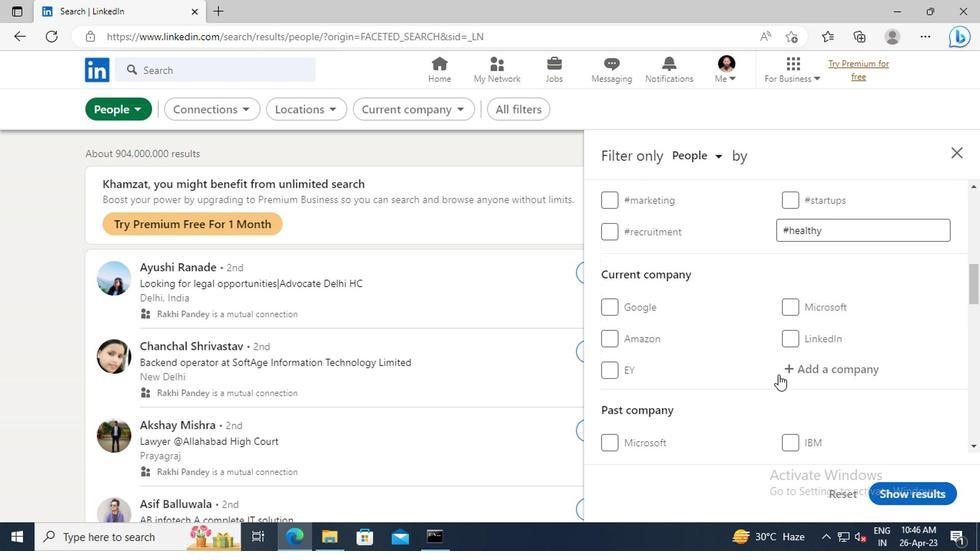 
Action: Mouse pressed left at (796, 370)
Screenshot: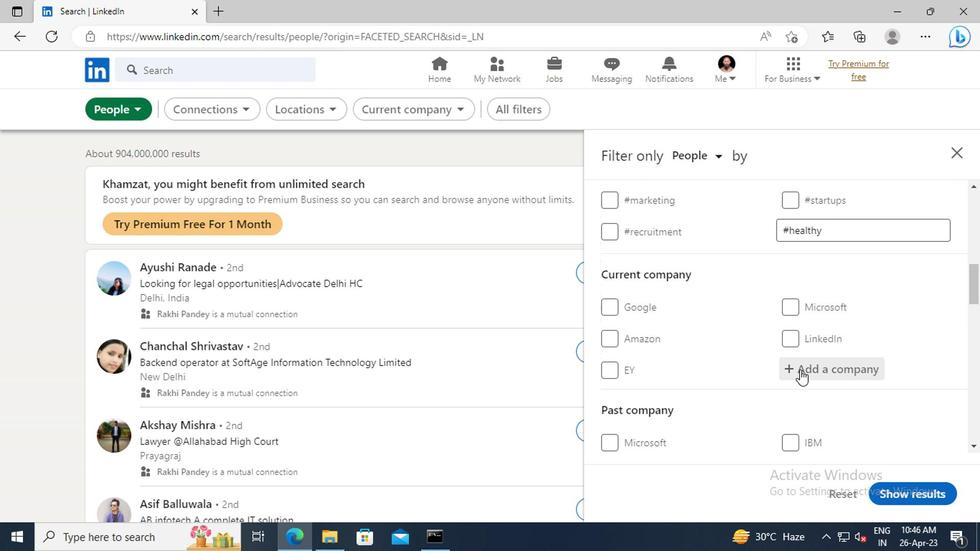 
Action: Mouse moved to (797, 369)
Screenshot: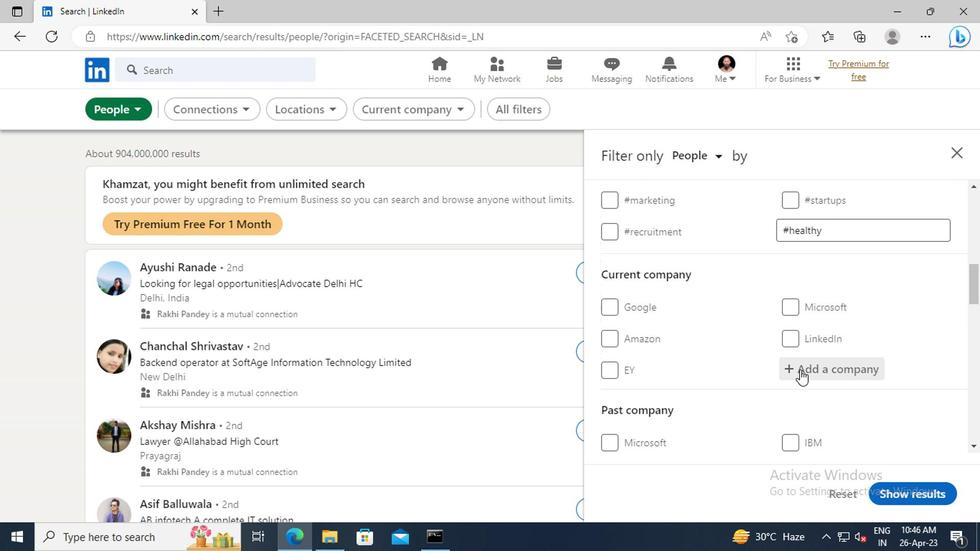 
Action: Key pressed <Key.shift>SKYROOT<Key.space><Key.shift_r>AEROSPACE
Screenshot: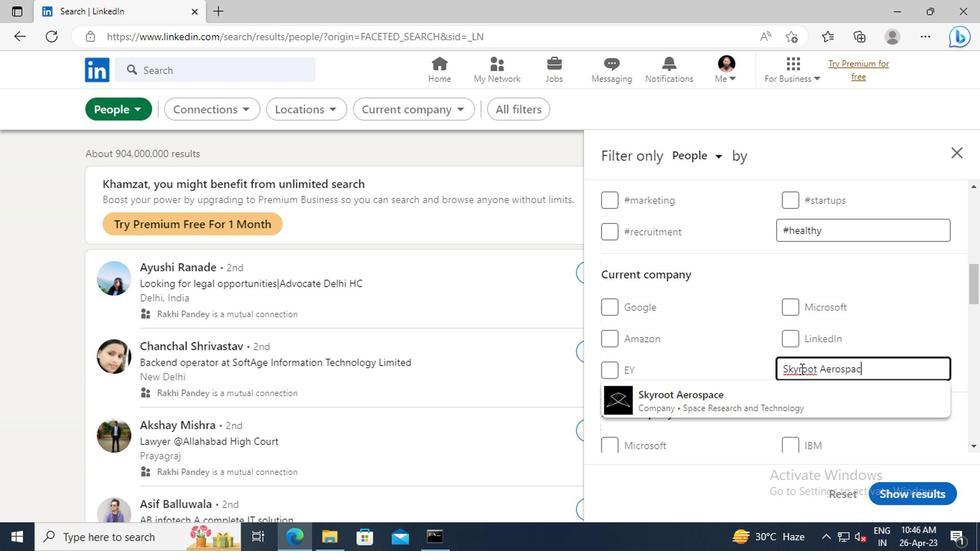 
Action: Mouse moved to (793, 397)
Screenshot: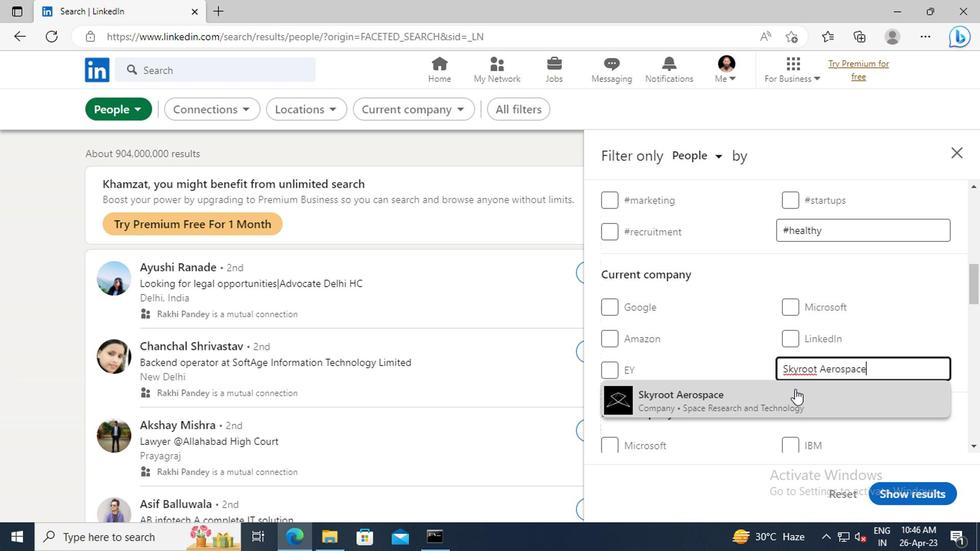 
Action: Mouse pressed left at (793, 397)
Screenshot: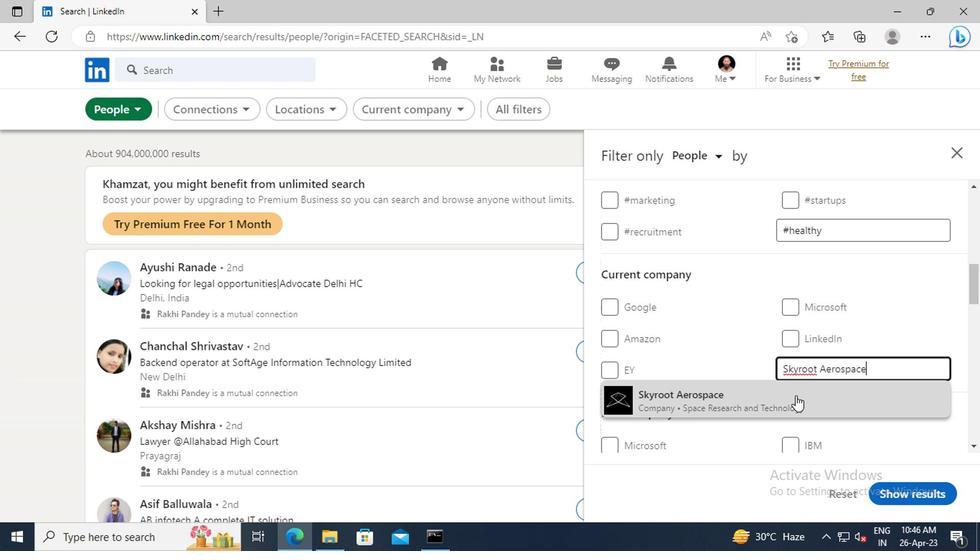 
Action: Mouse moved to (773, 309)
Screenshot: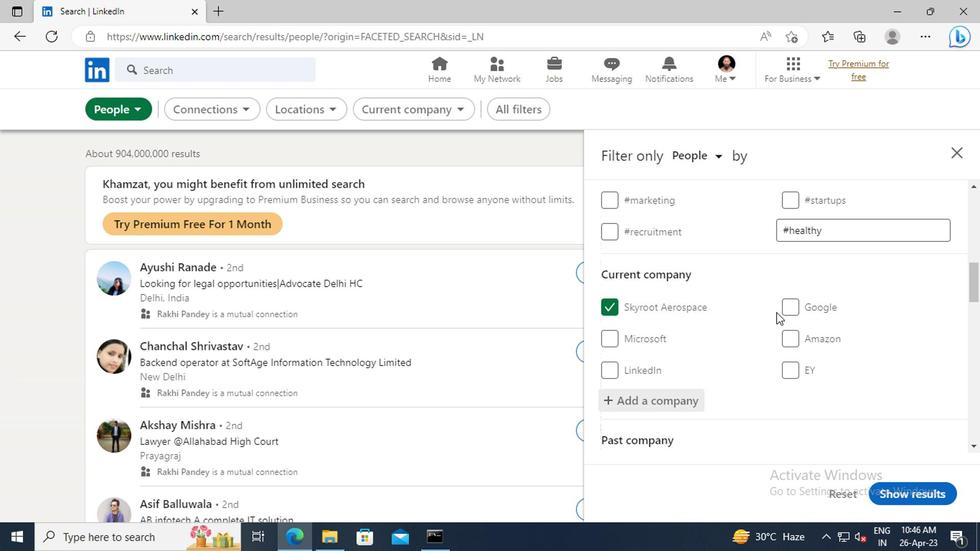 
Action: Mouse scrolled (773, 308) with delta (0, -1)
Screenshot: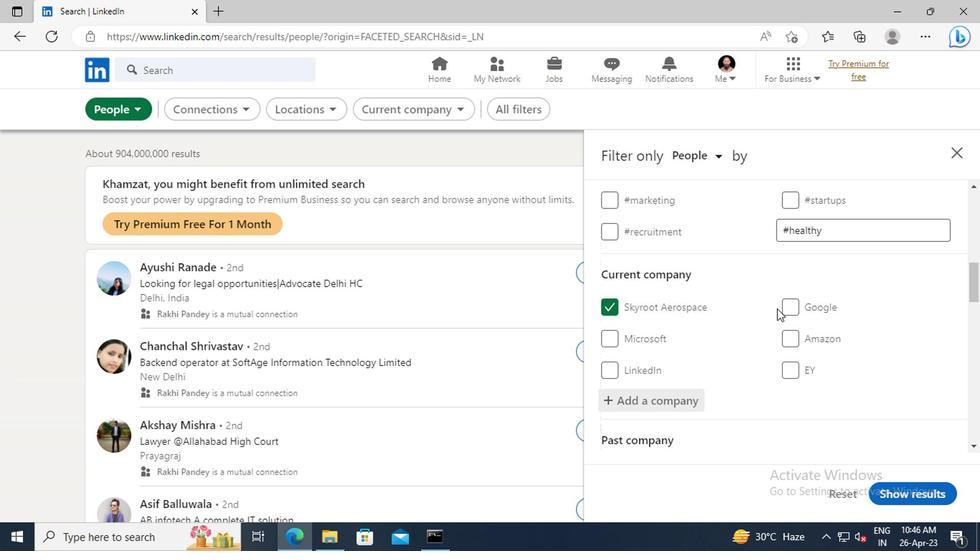 
Action: Mouse scrolled (773, 308) with delta (0, -1)
Screenshot: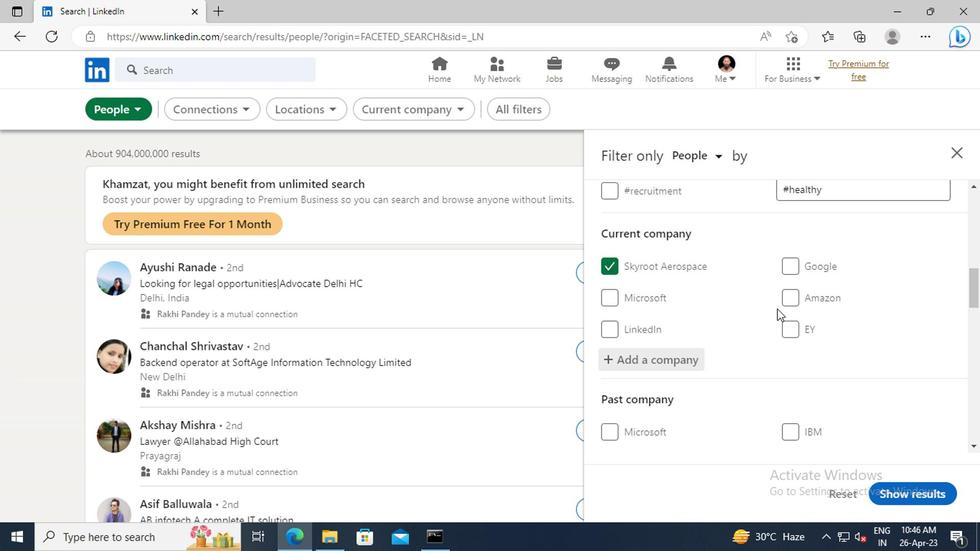 
Action: Mouse scrolled (773, 308) with delta (0, -1)
Screenshot: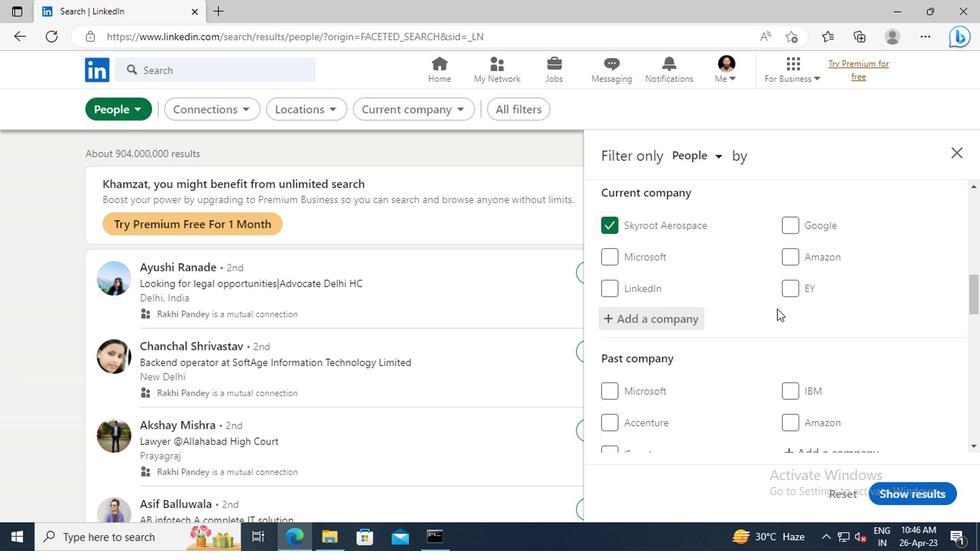 
Action: Mouse scrolled (773, 308) with delta (0, -1)
Screenshot: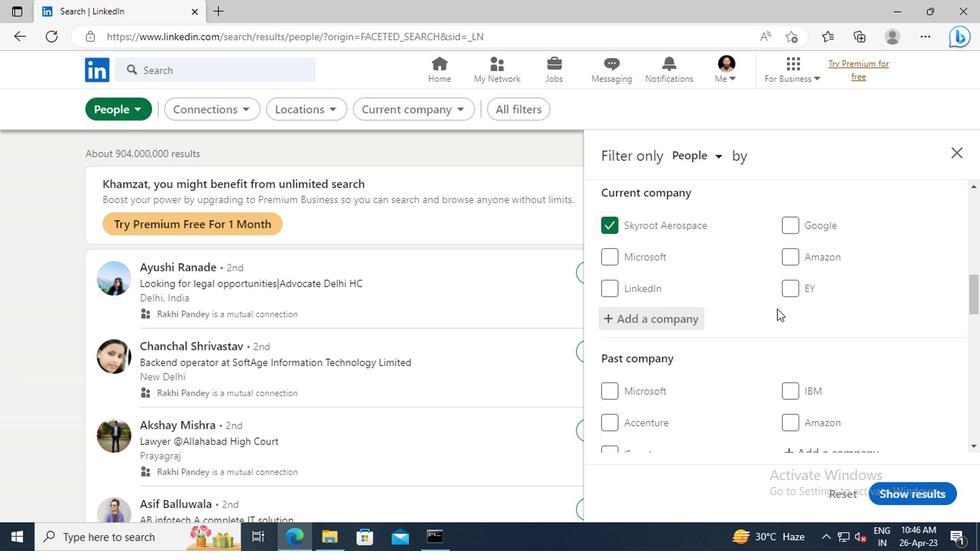 
Action: Mouse scrolled (773, 308) with delta (0, -1)
Screenshot: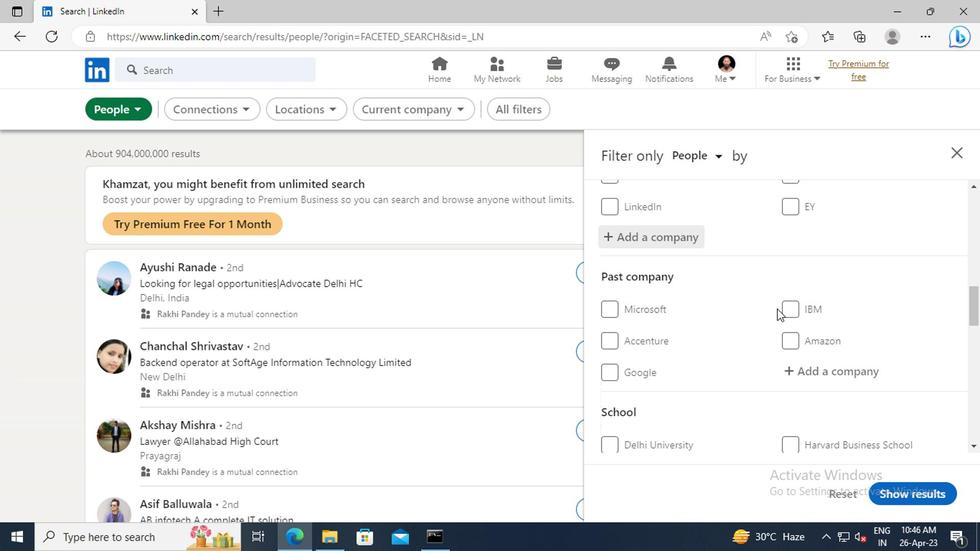 
Action: Mouse scrolled (773, 308) with delta (0, -1)
Screenshot: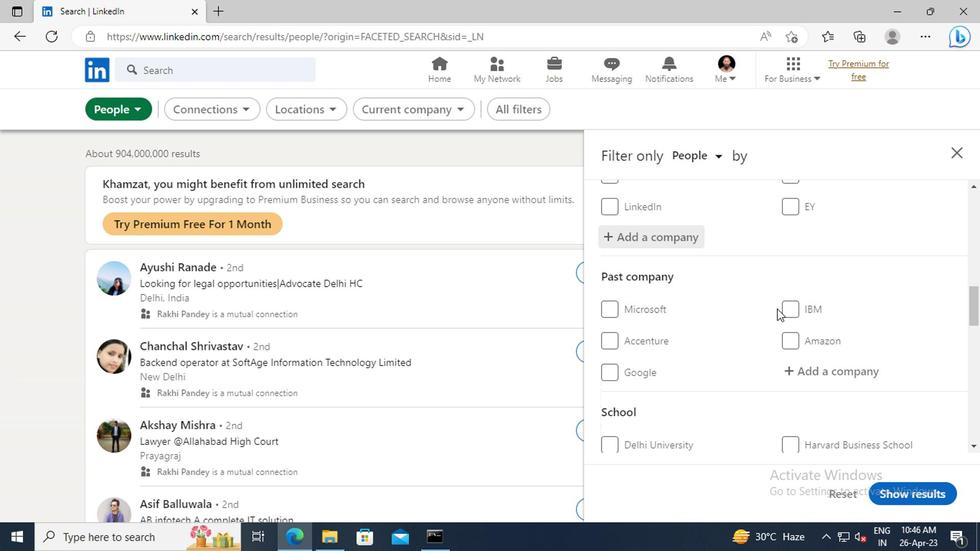 
Action: Mouse scrolled (773, 308) with delta (0, -1)
Screenshot: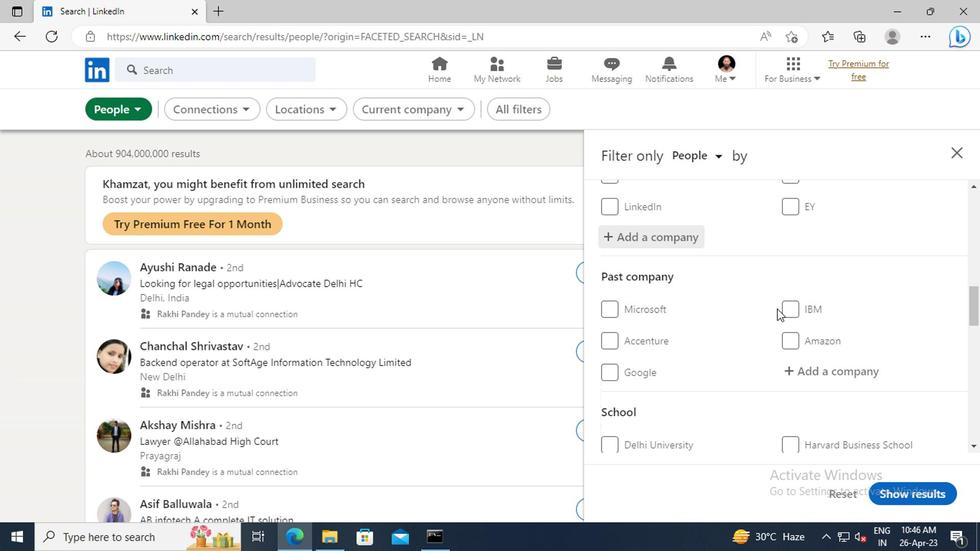 
Action: Mouse scrolled (773, 308) with delta (0, -1)
Screenshot: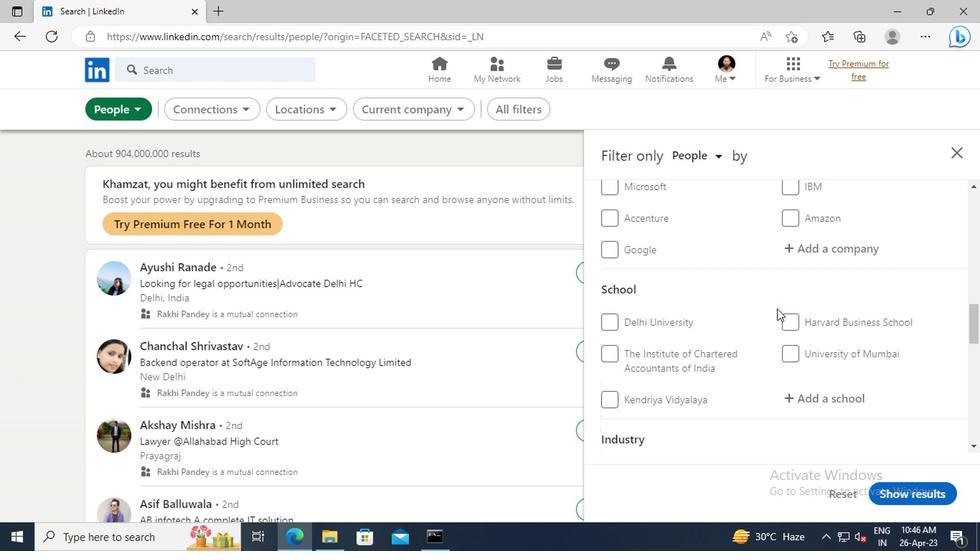 
Action: Mouse scrolled (773, 308) with delta (0, -1)
Screenshot: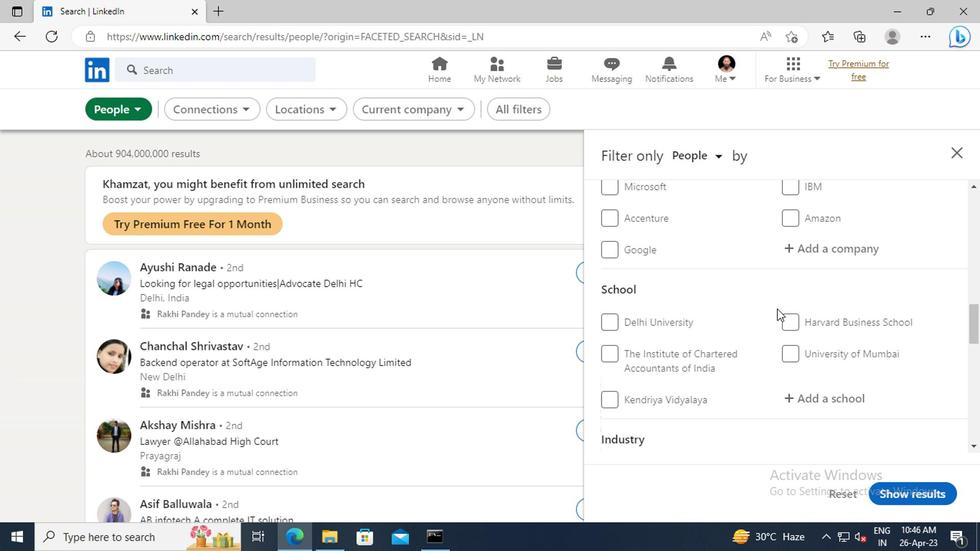
Action: Mouse moved to (791, 316)
Screenshot: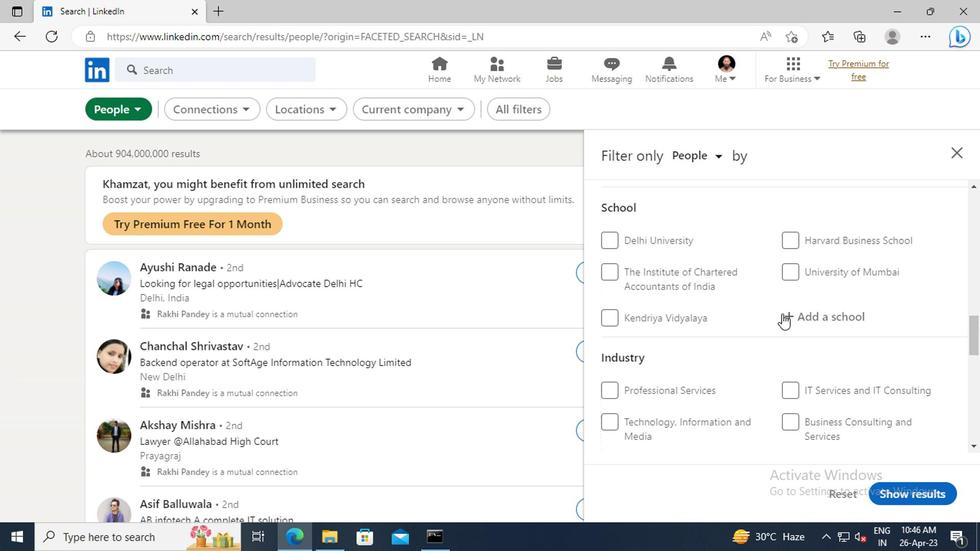 
Action: Mouse pressed left at (791, 316)
Screenshot: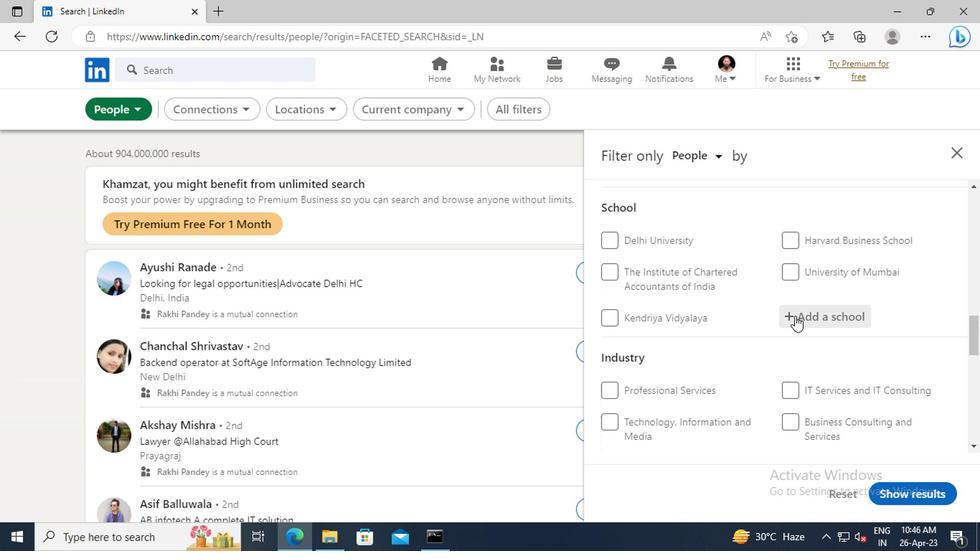 
Action: Key pressed <Key.shift>PRESIDENCY<Key.space><Key.shift>UNIVERSITY
Screenshot: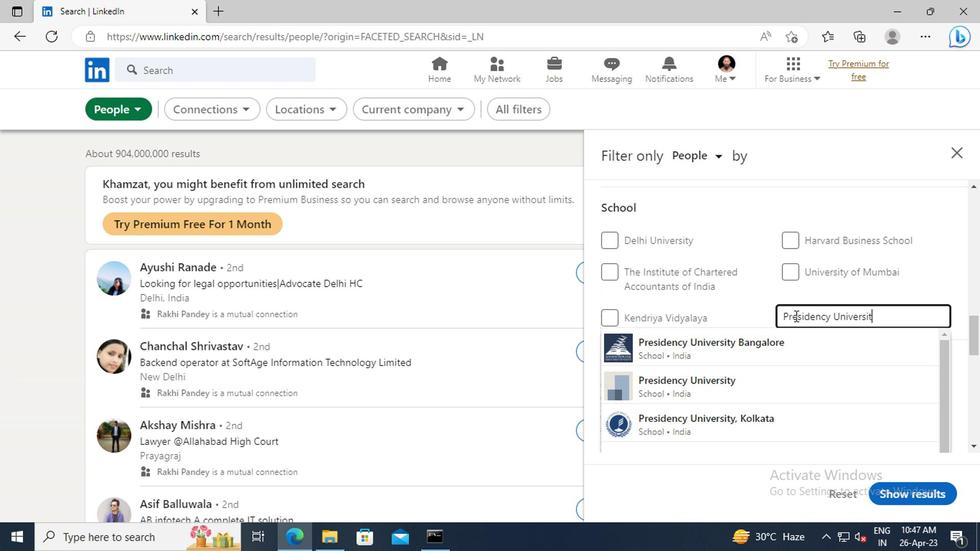 
Action: Mouse moved to (761, 418)
Screenshot: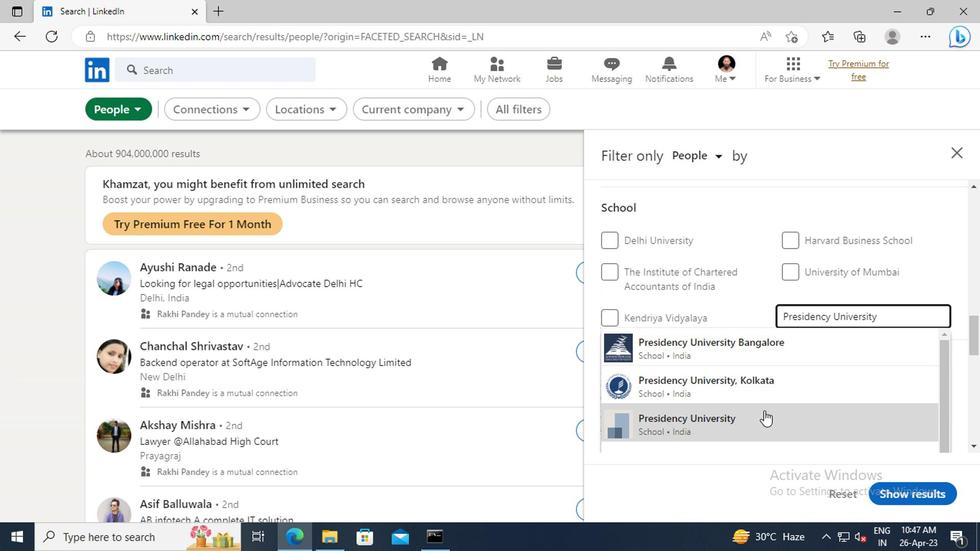 
Action: Mouse pressed left at (761, 418)
Screenshot: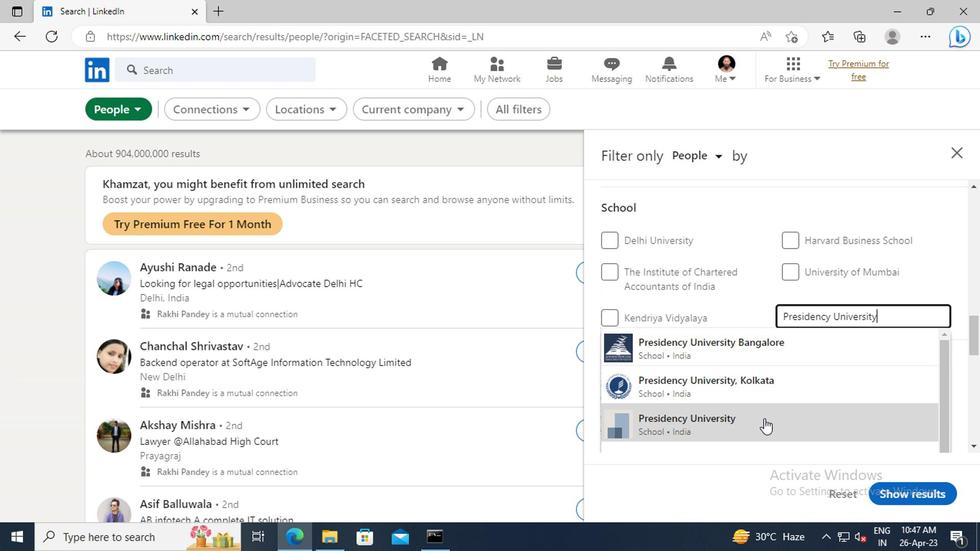 
Action: Mouse moved to (782, 305)
Screenshot: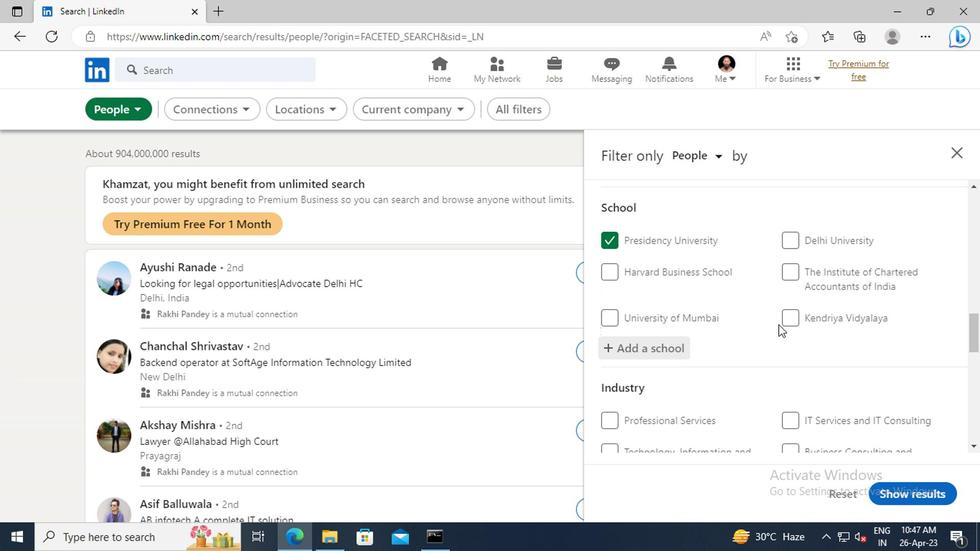 
Action: Mouse scrolled (782, 304) with delta (0, -1)
Screenshot: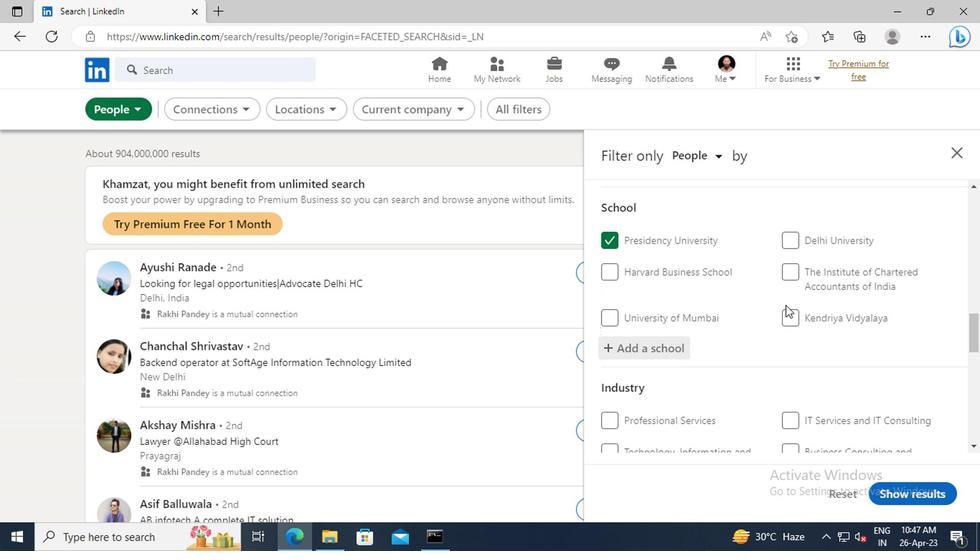 
Action: Mouse moved to (782, 305)
Screenshot: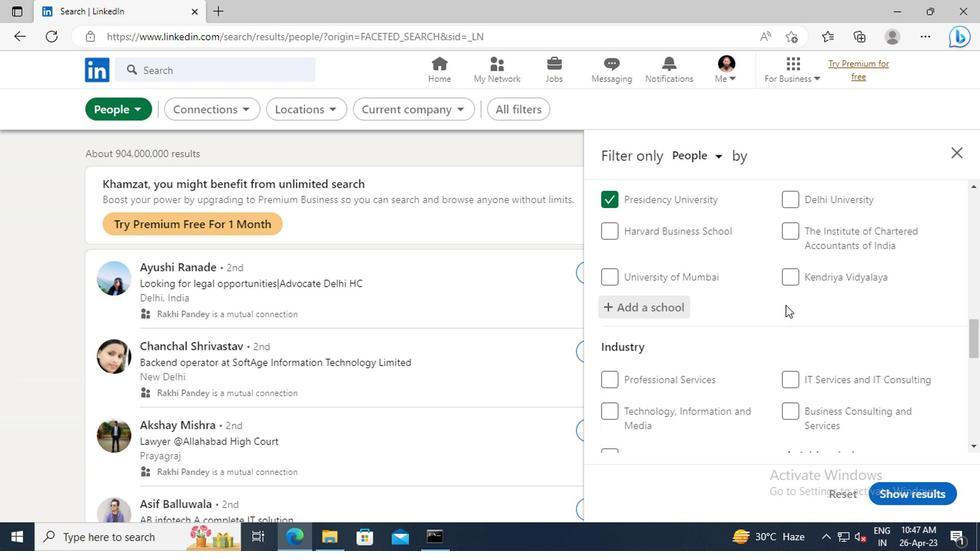 
Action: Mouse scrolled (782, 304) with delta (0, -1)
Screenshot: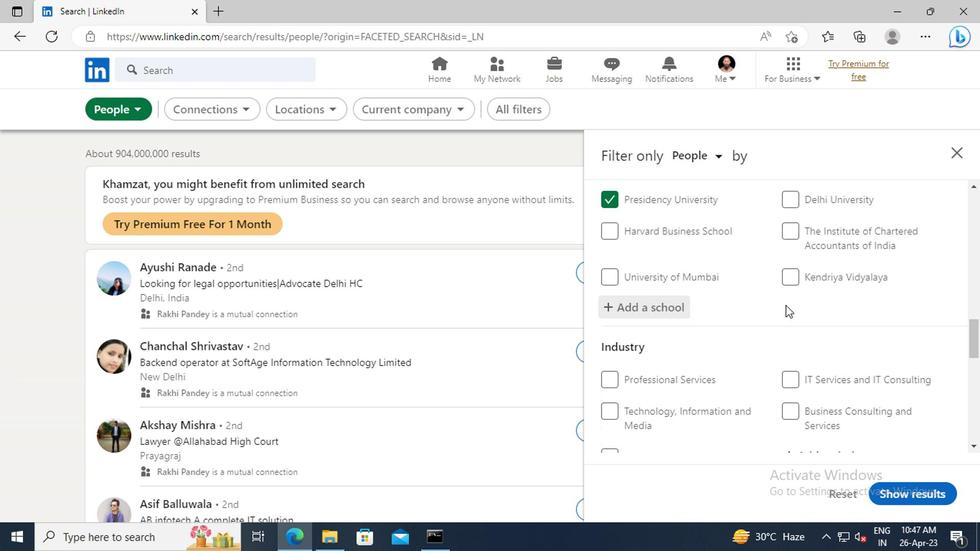 
Action: Mouse scrolled (782, 304) with delta (0, -1)
Screenshot: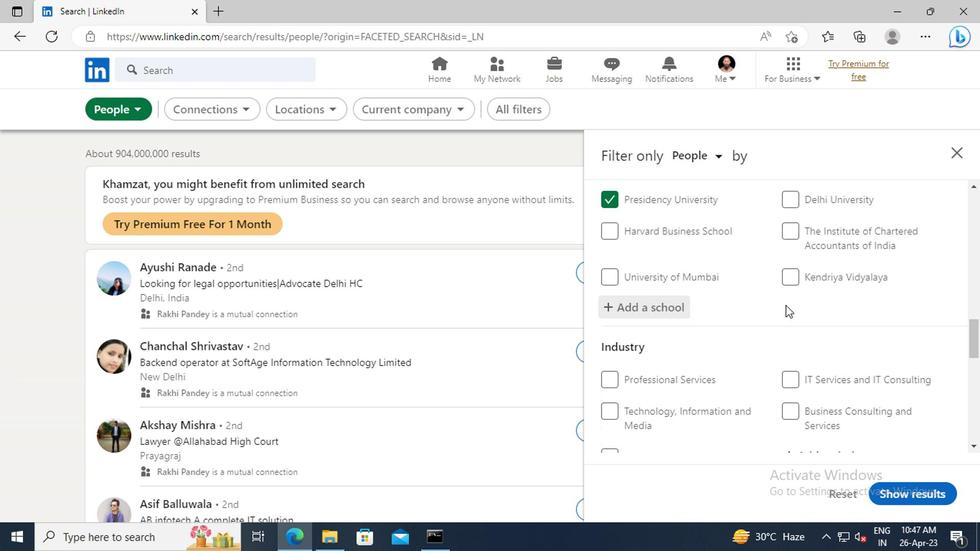 
Action: Mouse scrolled (782, 304) with delta (0, -1)
Screenshot: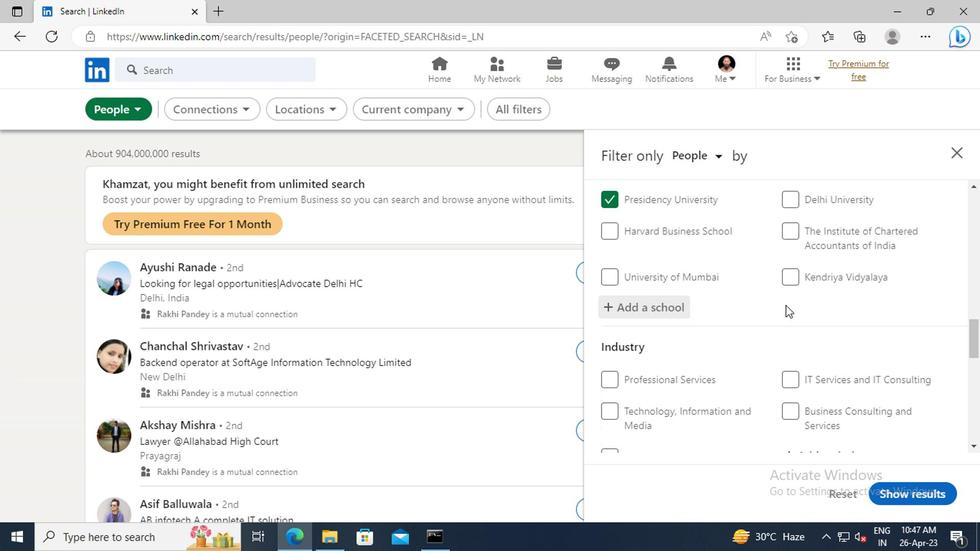 
Action: Mouse moved to (799, 331)
Screenshot: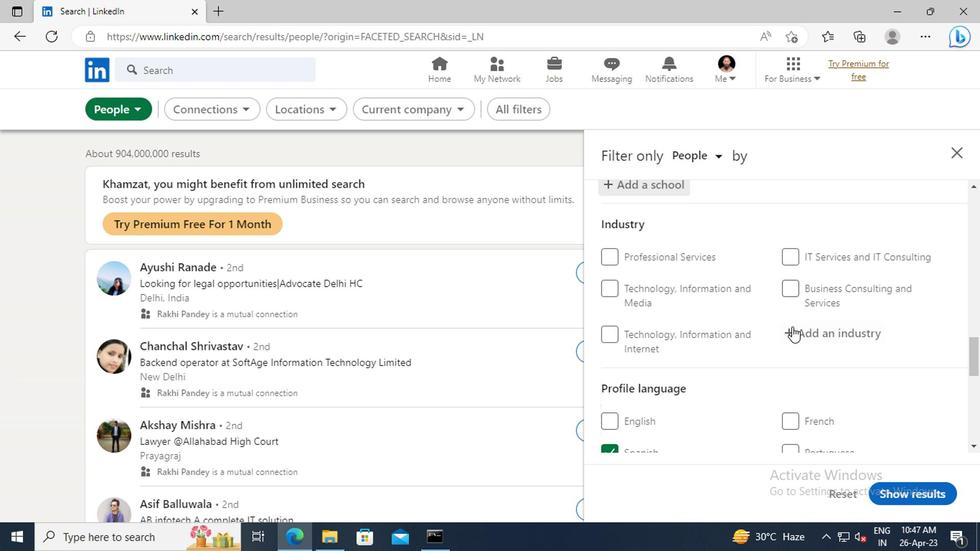
Action: Mouse pressed left at (799, 331)
Screenshot: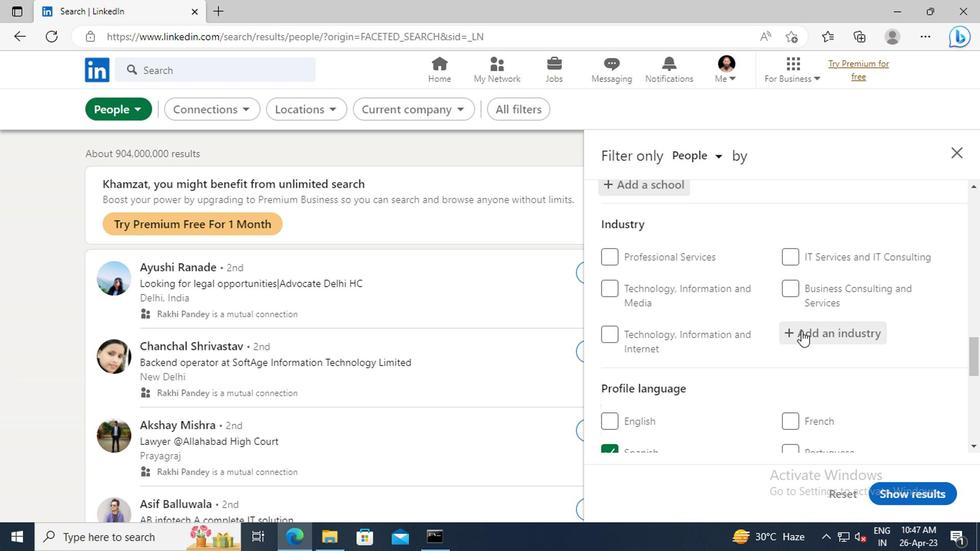 
Action: Key pressed <Key.shift>UTILITIES<Key.space><Key.shift>ADMINISTRATION
Screenshot: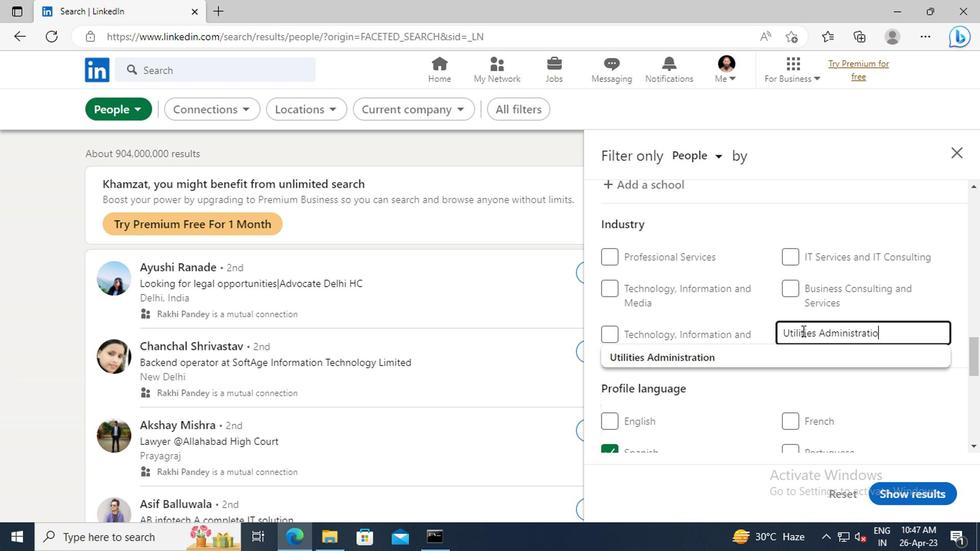
Action: Mouse moved to (780, 356)
Screenshot: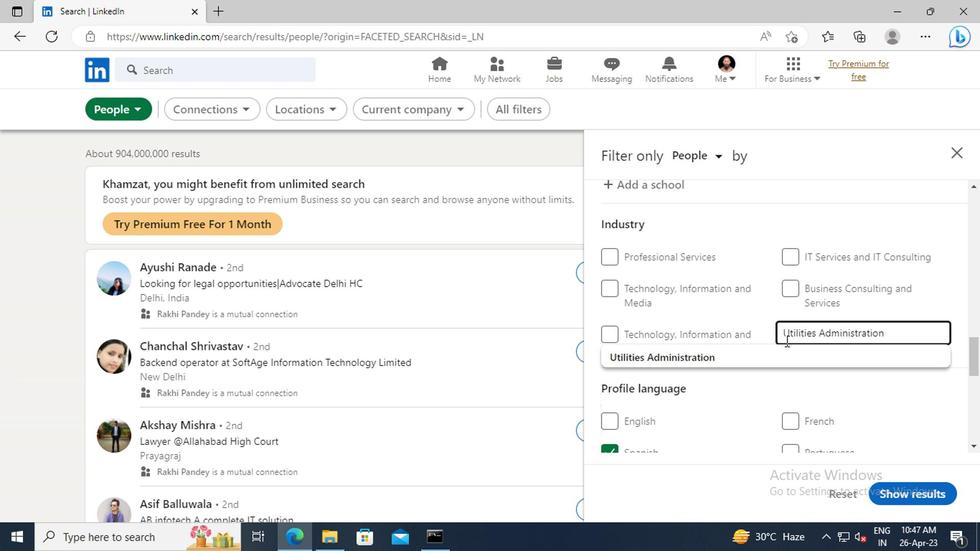
Action: Mouse pressed left at (780, 356)
Screenshot: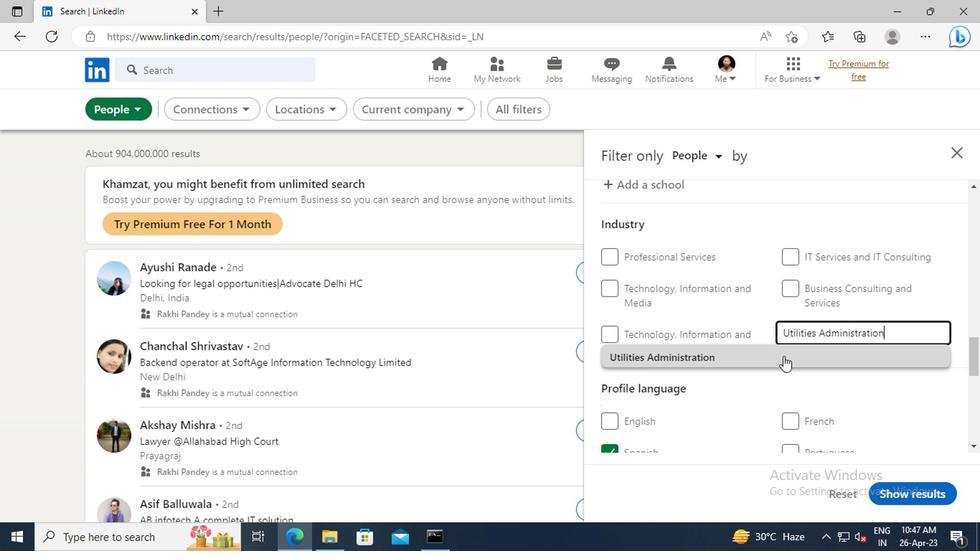 
Action: Mouse moved to (756, 300)
Screenshot: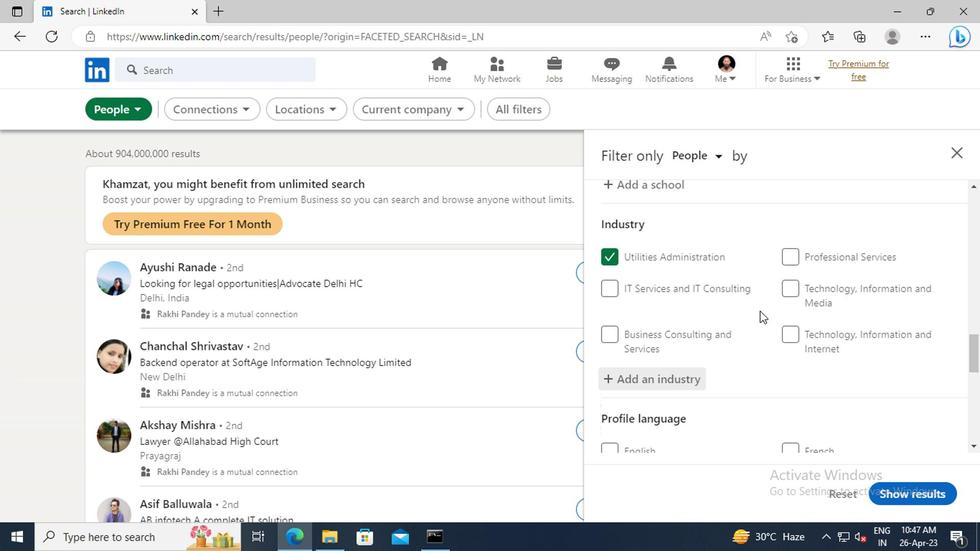 
Action: Mouse scrolled (756, 299) with delta (0, -1)
Screenshot: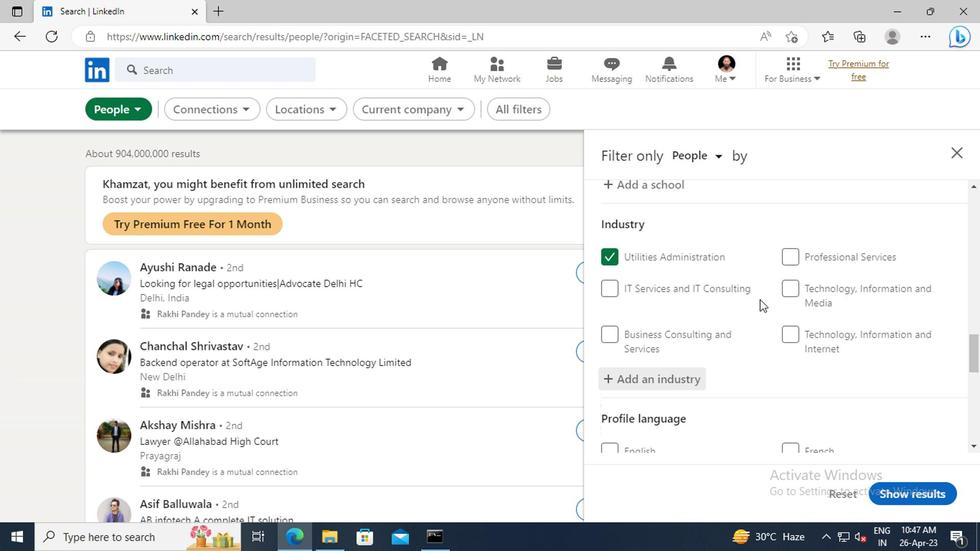 
Action: Mouse scrolled (756, 299) with delta (0, -1)
Screenshot: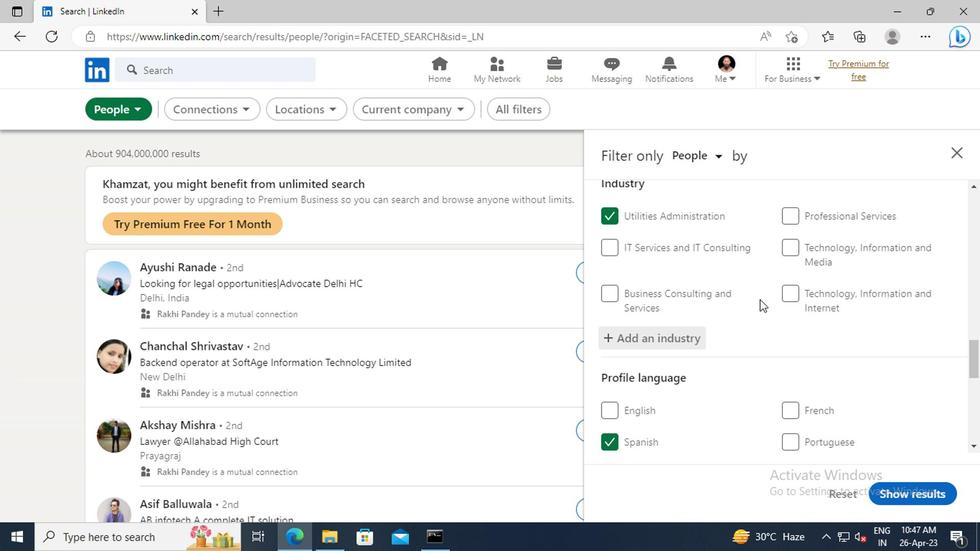 
Action: Mouse scrolled (756, 299) with delta (0, -1)
Screenshot: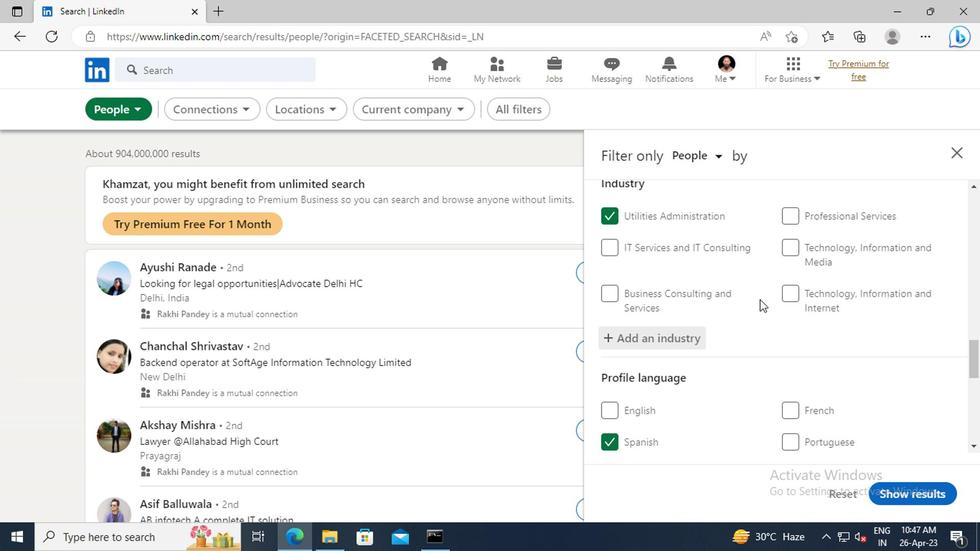 
Action: Mouse scrolled (756, 299) with delta (0, -1)
Screenshot: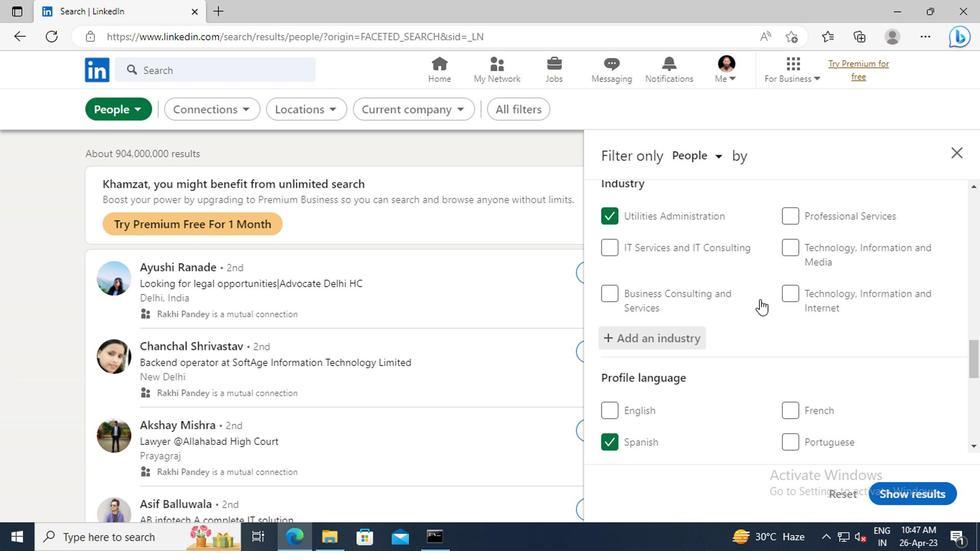 
Action: Mouse scrolled (756, 299) with delta (0, -1)
Screenshot: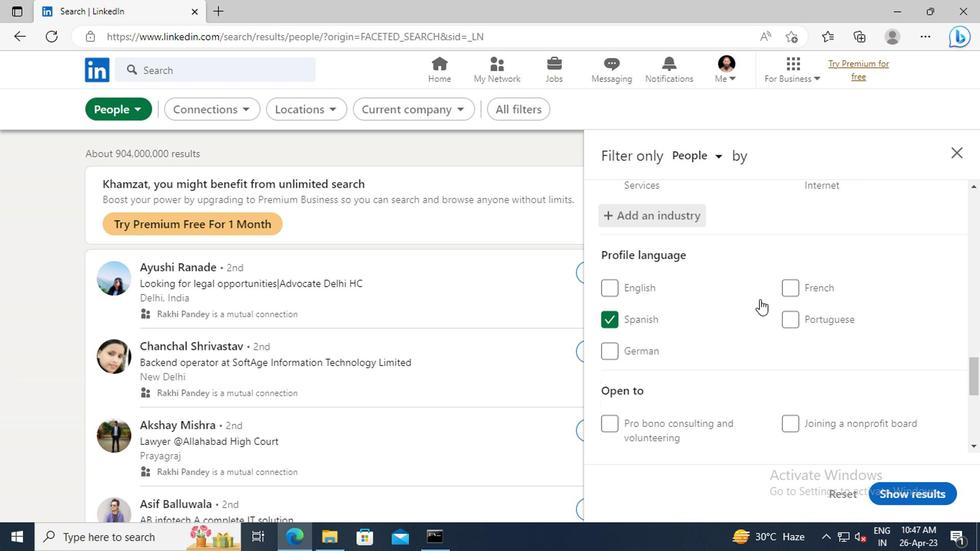 
Action: Mouse scrolled (756, 299) with delta (0, -1)
Screenshot: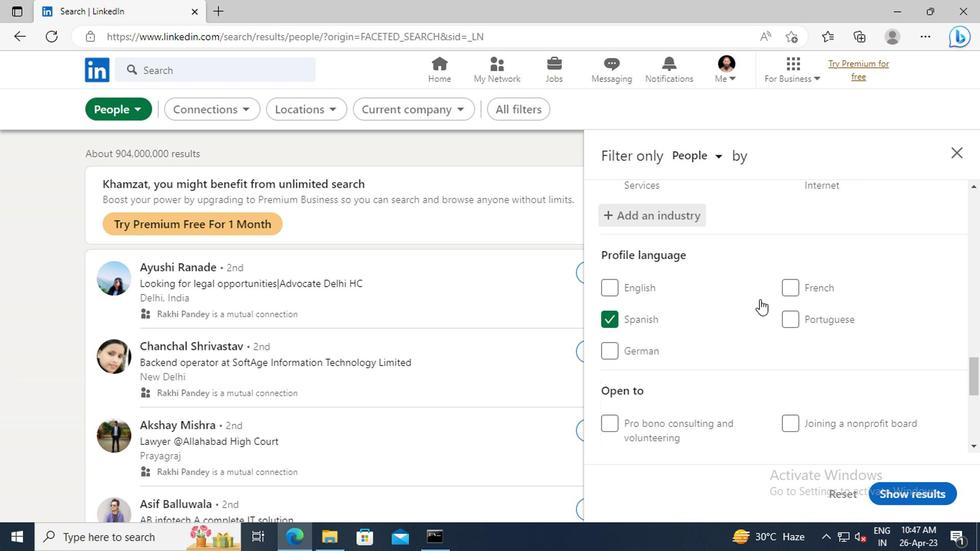 
Action: Mouse scrolled (756, 299) with delta (0, -1)
Screenshot: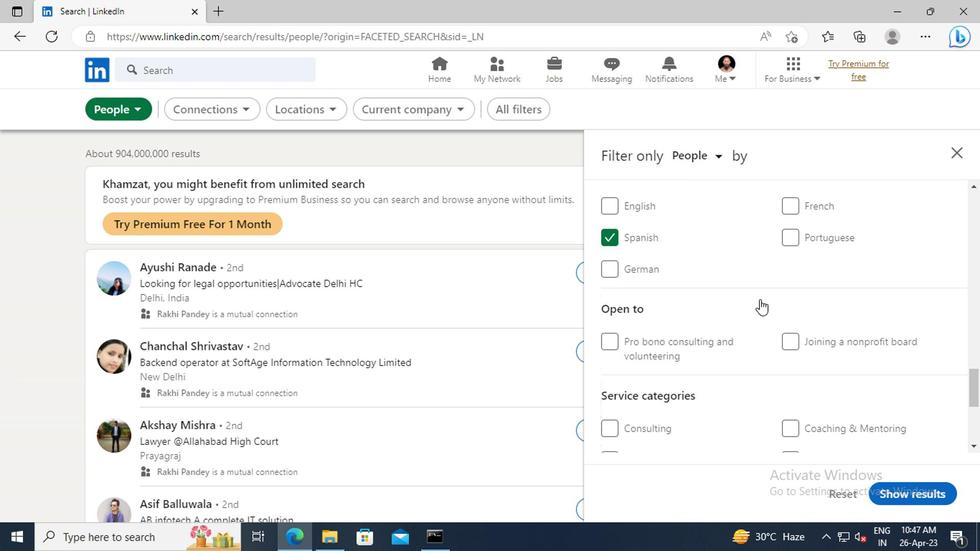 
Action: Mouse scrolled (756, 299) with delta (0, -1)
Screenshot: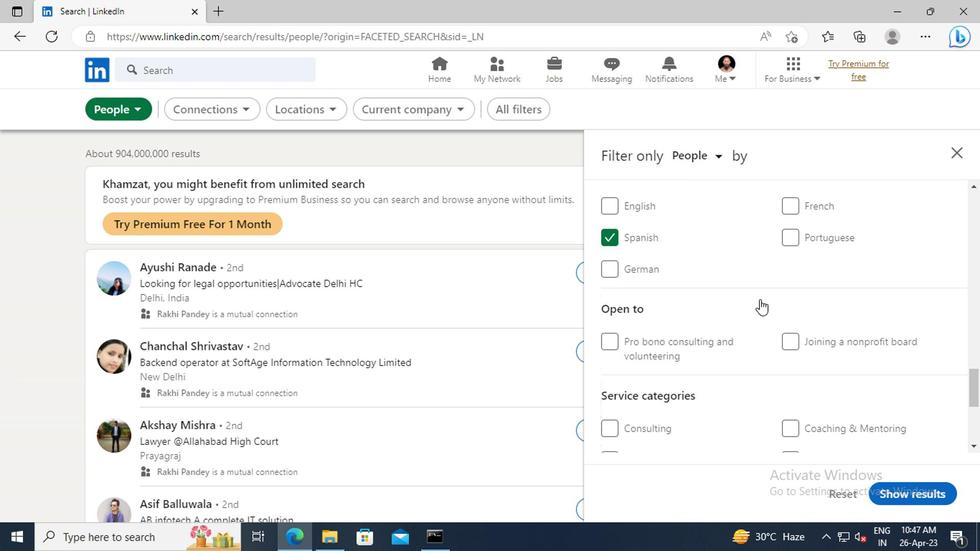 
Action: Mouse scrolled (756, 299) with delta (0, -1)
Screenshot: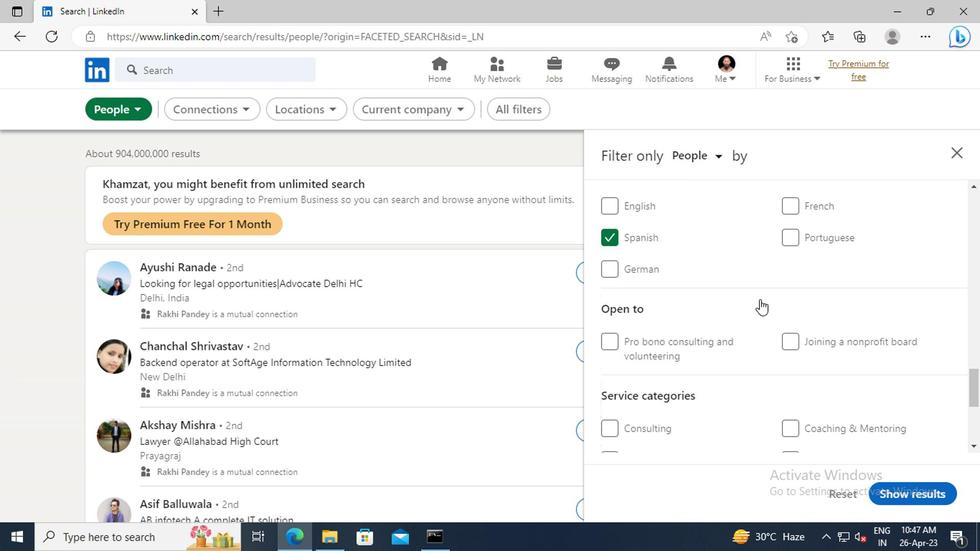 
Action: Mouse scrolled (756, 299) with delta (0, -1)
Screenshot: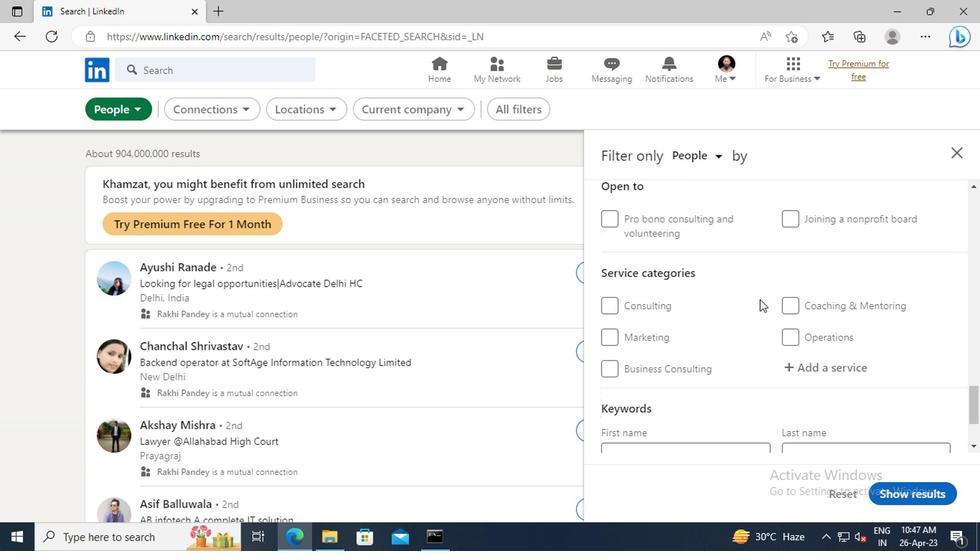 
Action: Mouse scrolled (756, 299) with delta (0, -1)
Screenshot: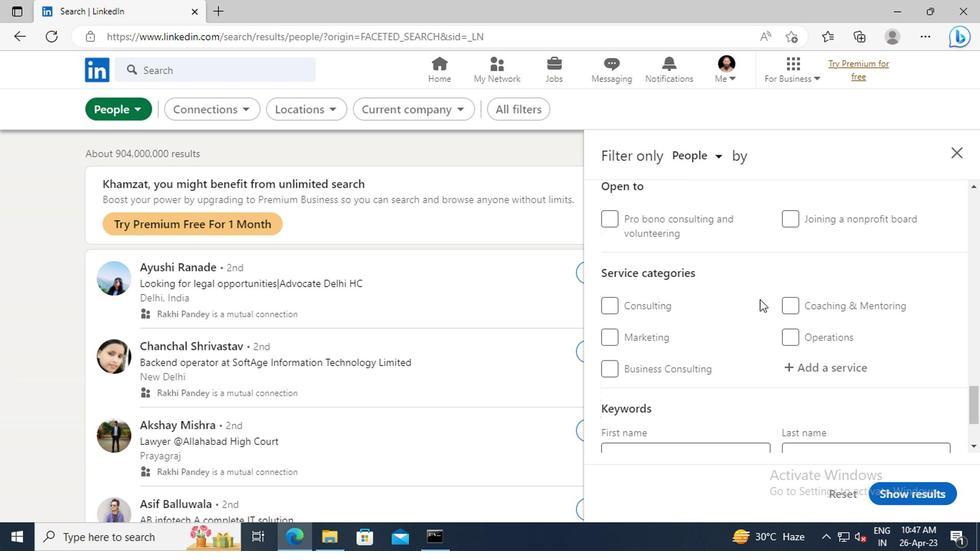 
Action: Mouse moved to (805, 289)
Screenshot: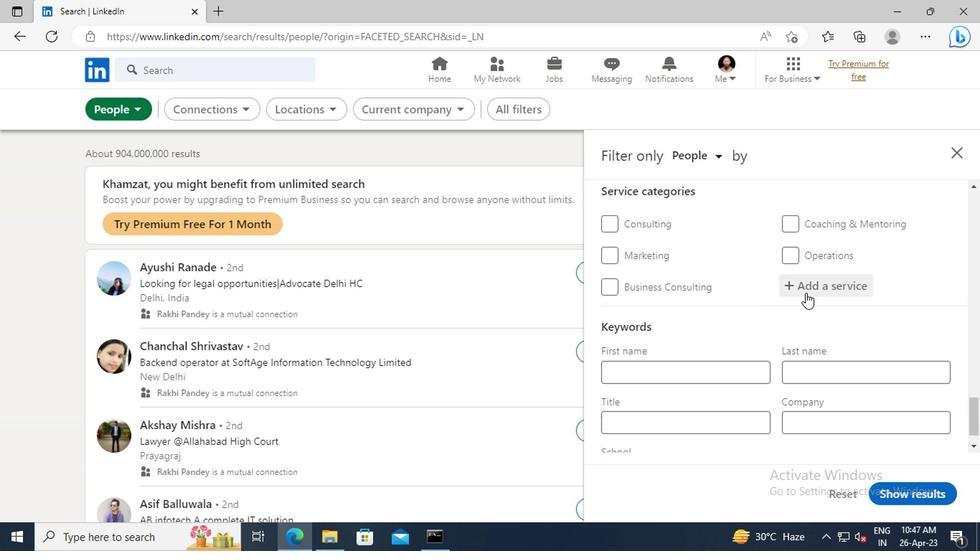 
Action: Mouse pressed left at (805, 289)
Screenshot: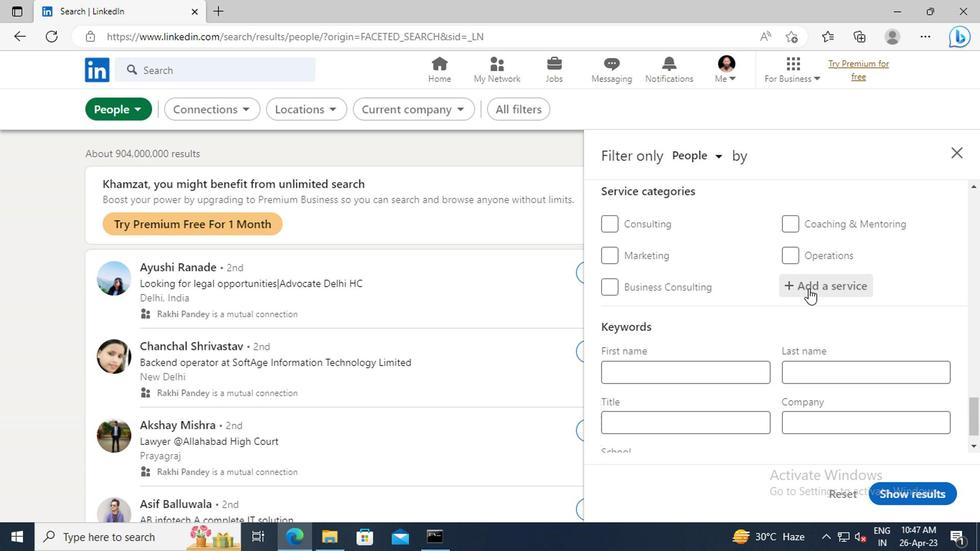
Action: Key pressed <Key.shift>HR<Key.space><Key.shift>CONSULTING
Screenshot: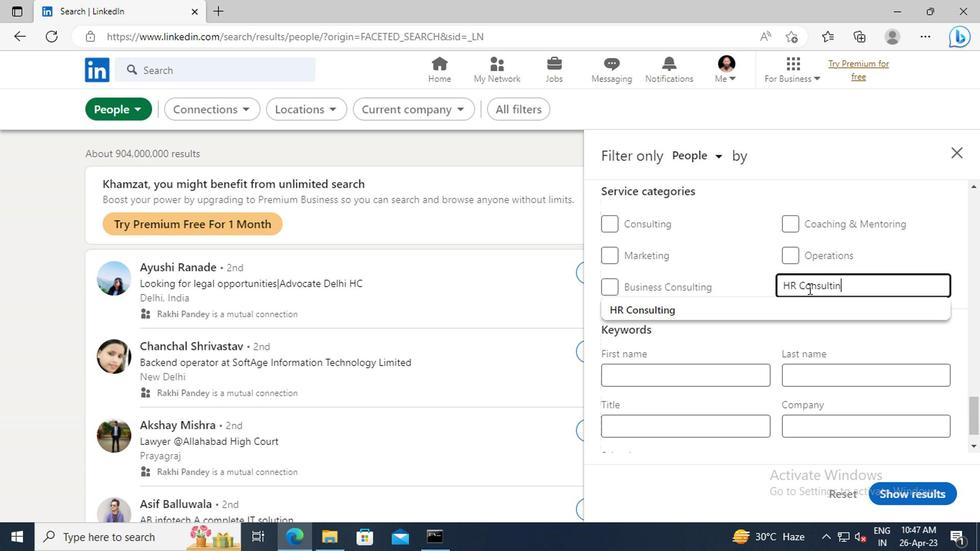 
Action: Mouse moved to (781, 309)
Screenshot: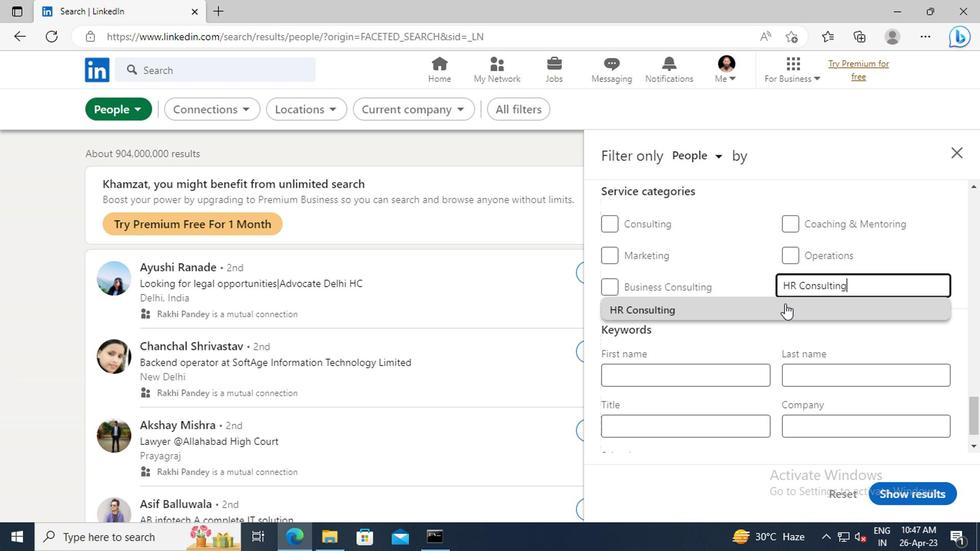 
Action: Mouse pressed left at (781, 309)
Screenshot: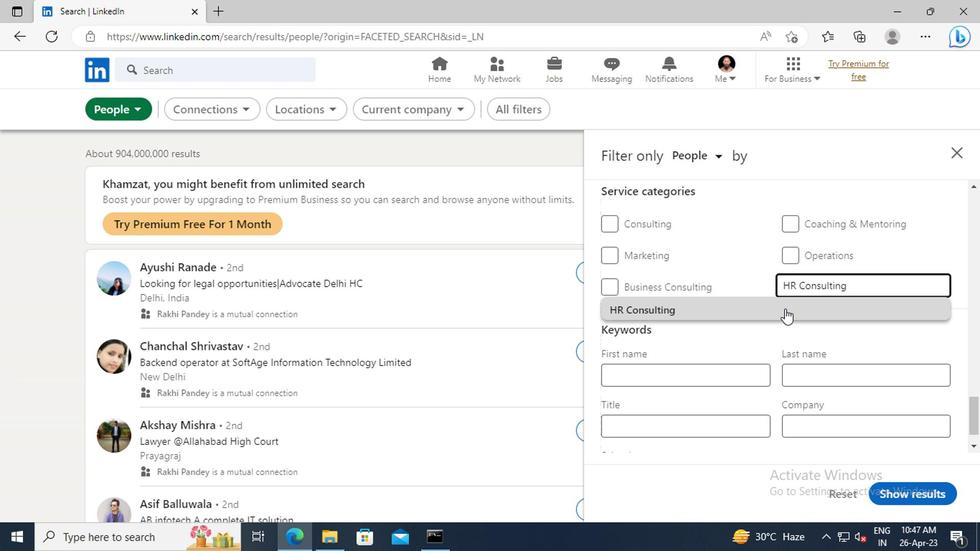 
Action: Mouse moved to (783, 274)
Screenshot: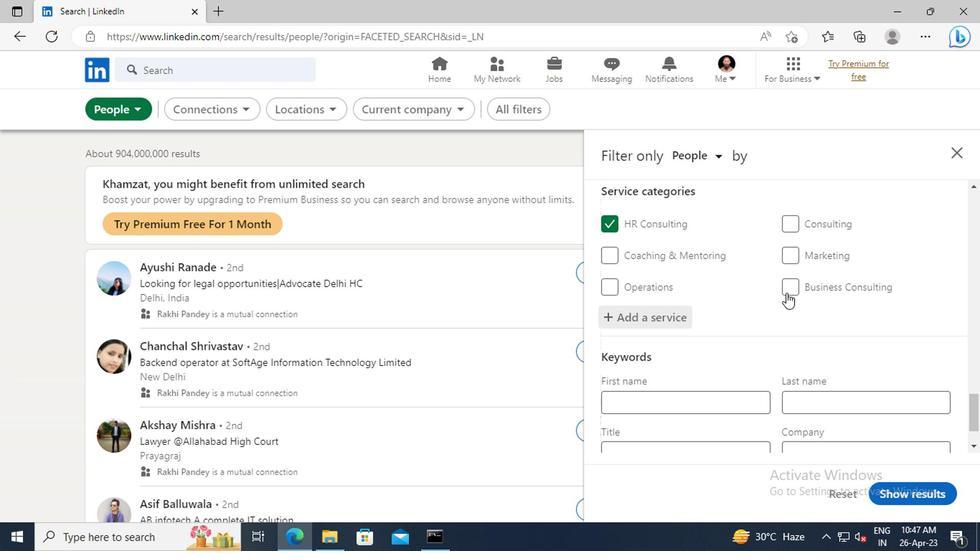 
Action: Mouse scrolled (783, 273) with delta (0, 0)
Screenshot: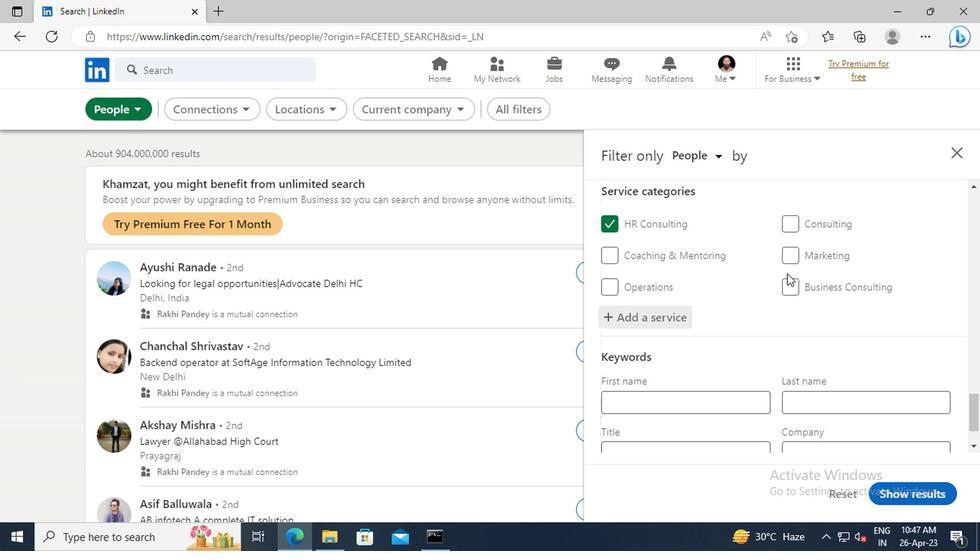 
Action: Mouse scrolled (783, 273) with delta (0, 0)
Screenshot: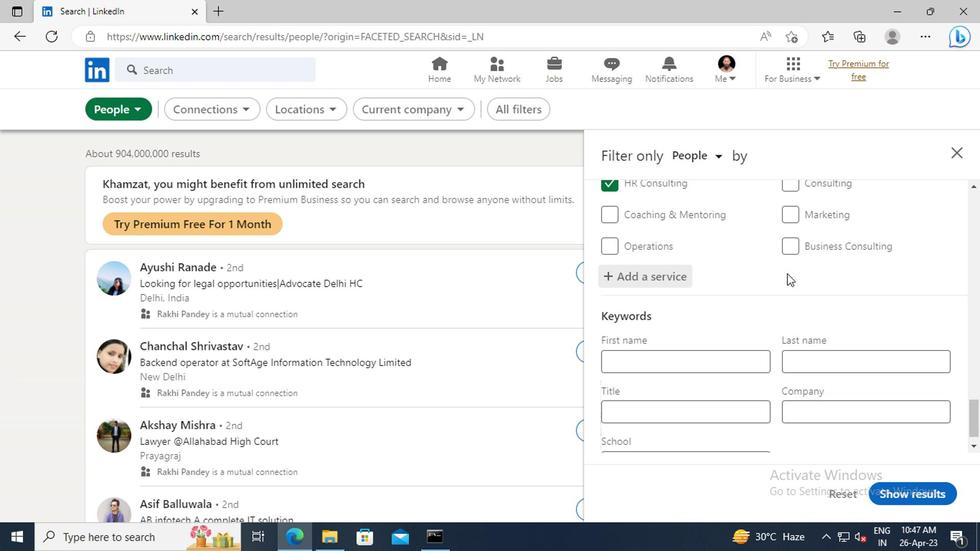 
Action: Mouse scrolled (783, 273) with delta (0, 0)
Screenshot: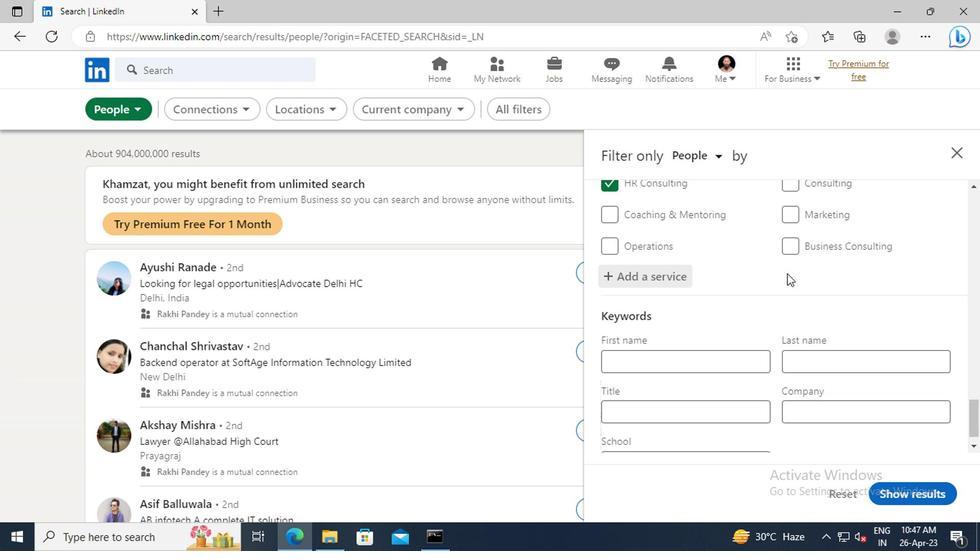 
Action: Mouse scrolled (783, 273) with delta (0, 0)
Screenshot: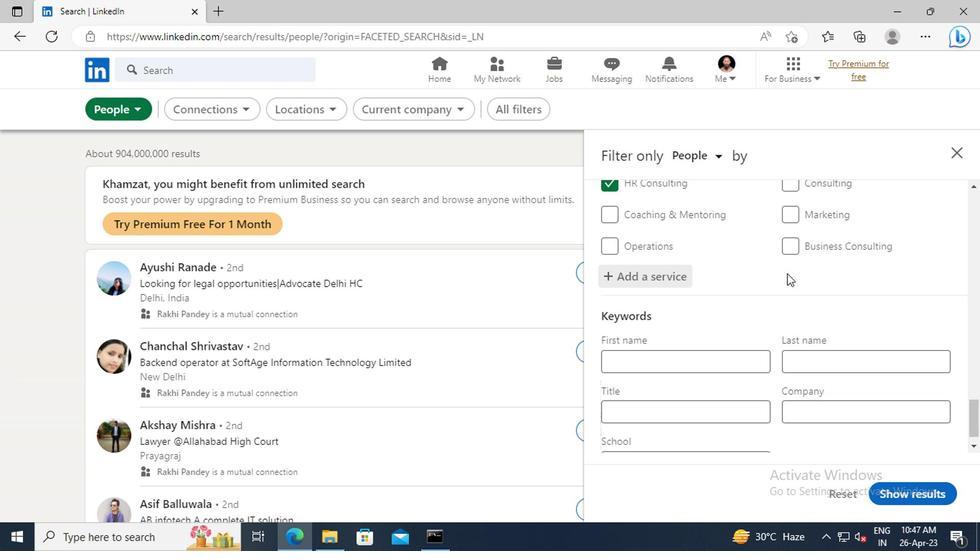 
Action: Mouse scrolled (783, 273) with delta (0, 0)
Screenshot: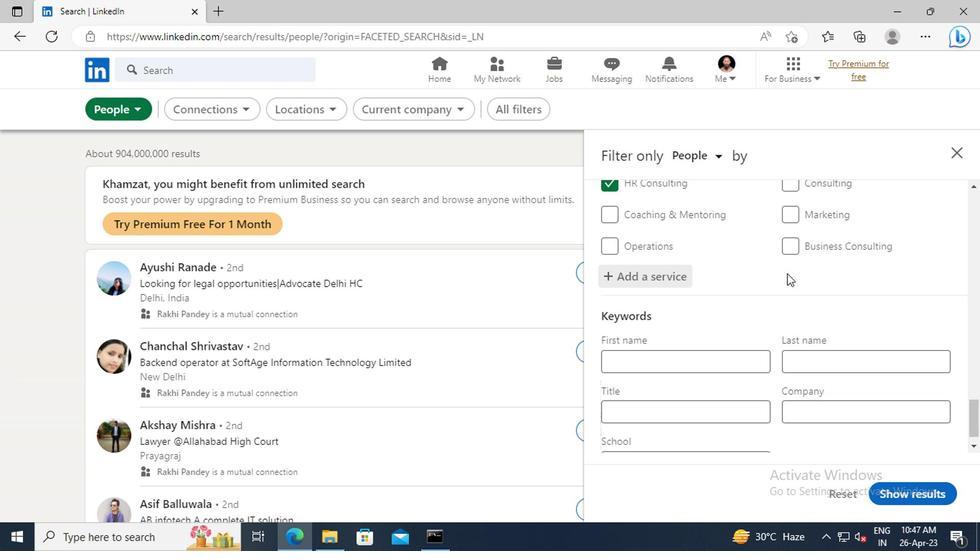 
Action: Mouse moved to (687, 387)
Screenshot: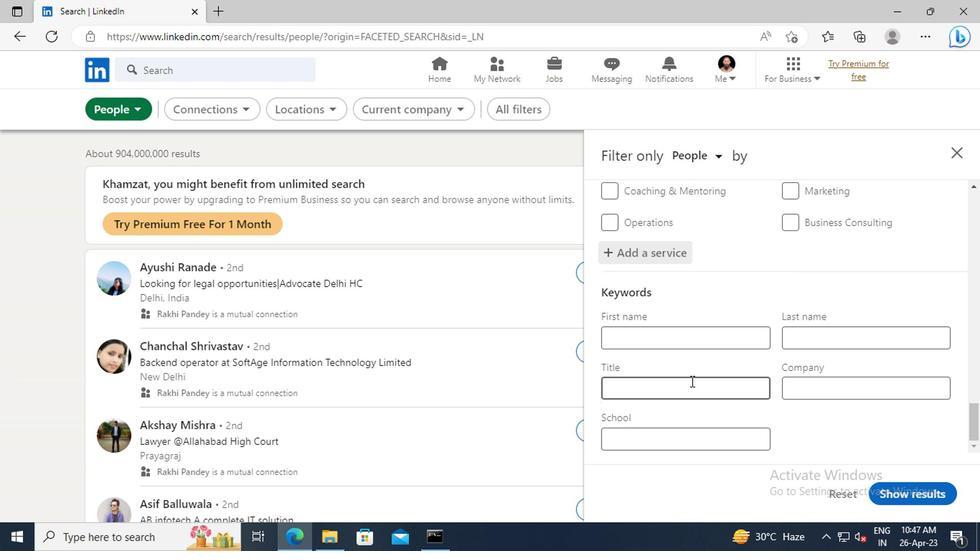 
Action: Mouse pressed left at (687, 387)
Screenshot: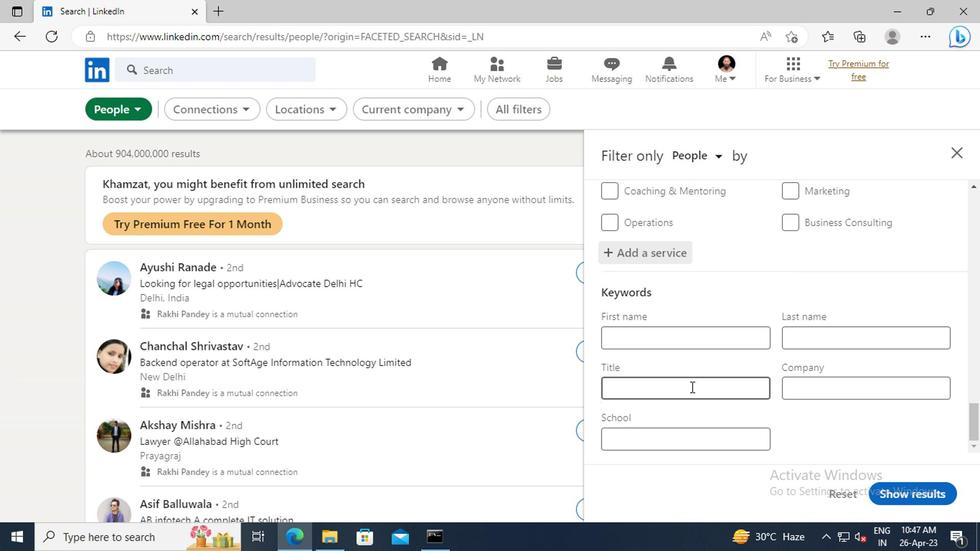 
Action: Key pressed <Key.shift>SALES<Key.space><Key.shift>ASSOCIATE<Key.enter>
Screenshot: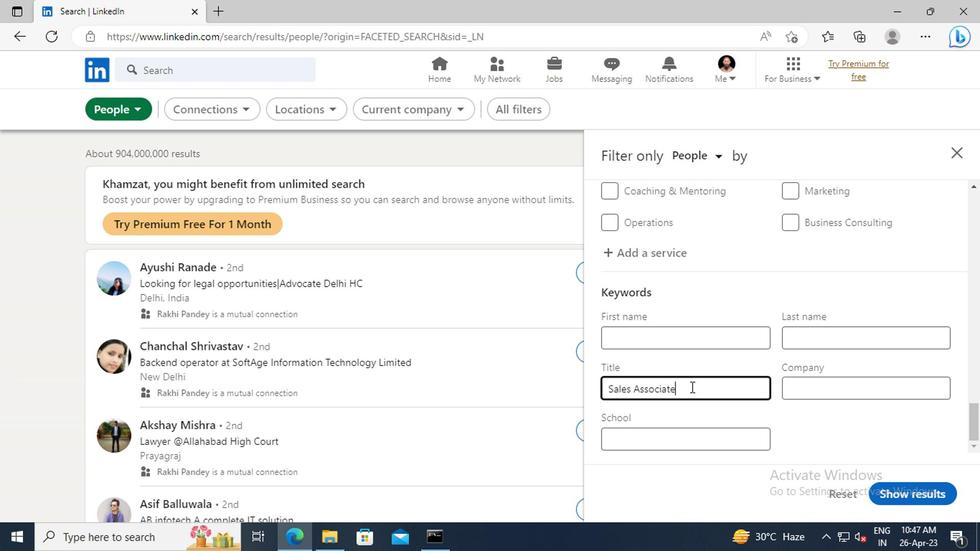 
Action: Mouse moved to (888, 493)
Screenshot: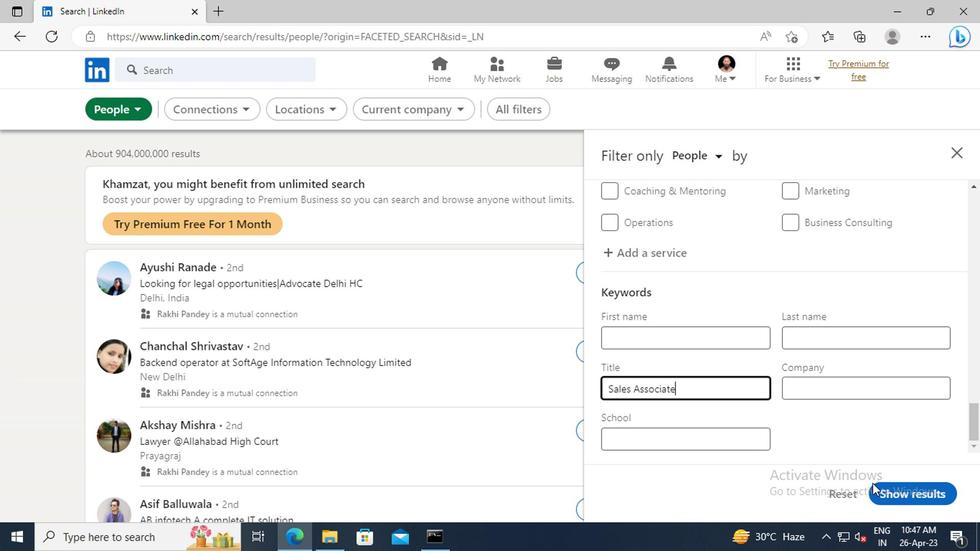 
Action: Mouse pressed left at (888, 493)
Screenshot: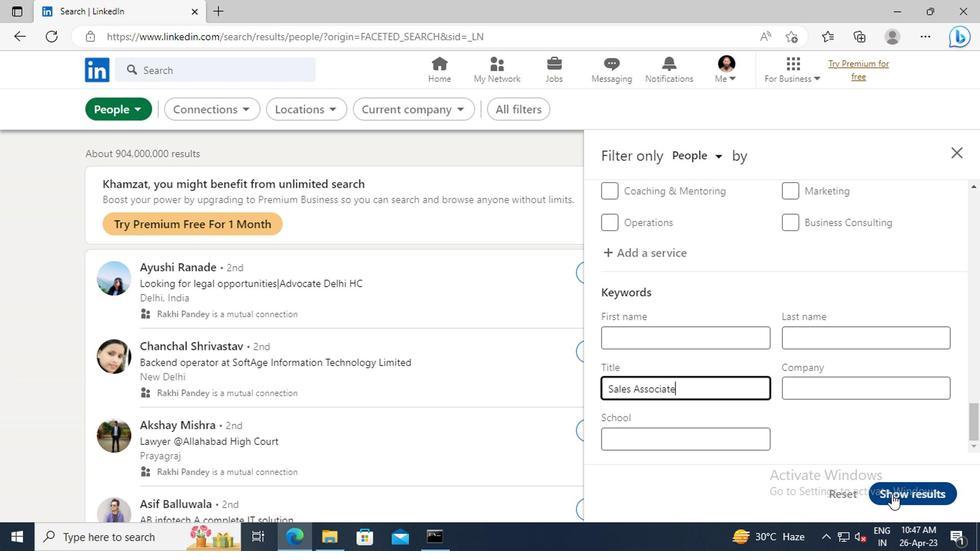 
